 Task: Find connections with filter location Libourne with filter topic #Indiawith filter profile language Spanish with filter current company Jubilant Pharmova Limited with filter school Nizam College, Basheerbagh with filter industry Repair and Maintenance with filter service category Coaching & Mentoring with filter keywords title Operations Professional
Action: Mouse moved to (483, 73)
Screenshot: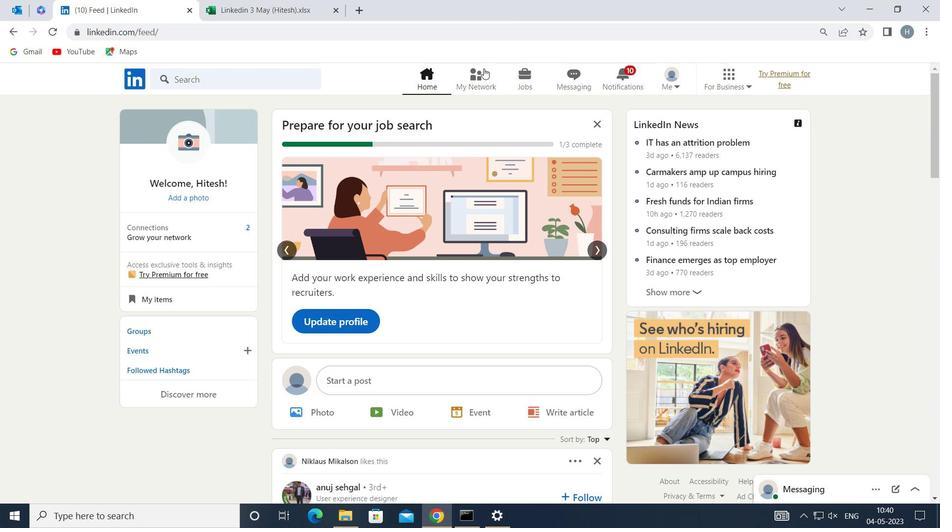 
Action: Mouse pressed left at (483, 73)
Screenshot: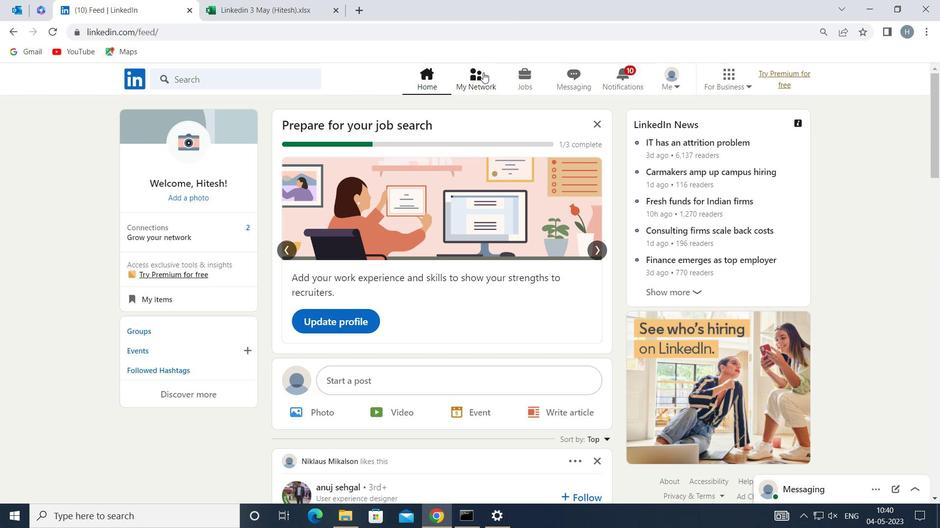 
Action: Mouse moved to (277, 145)
Screenshot: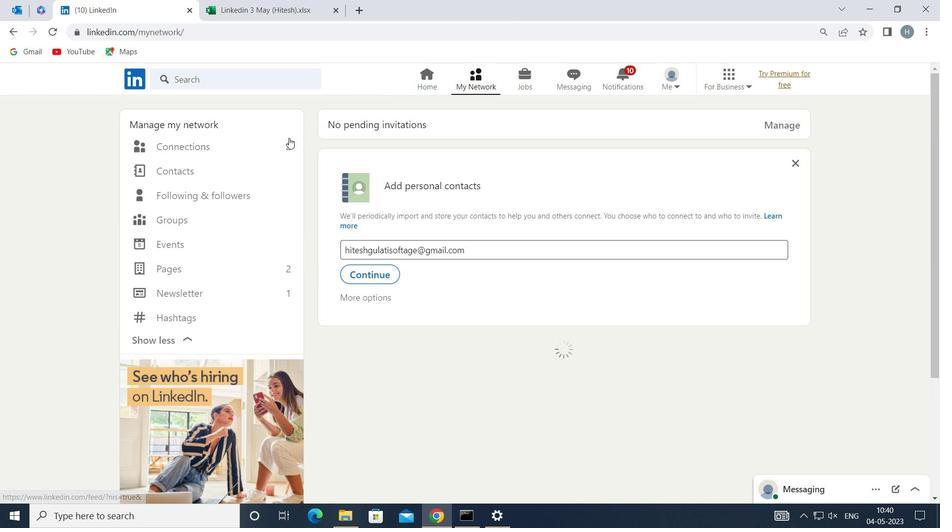 
Action: Mouse pressed left at (277, 145)
Screenshot: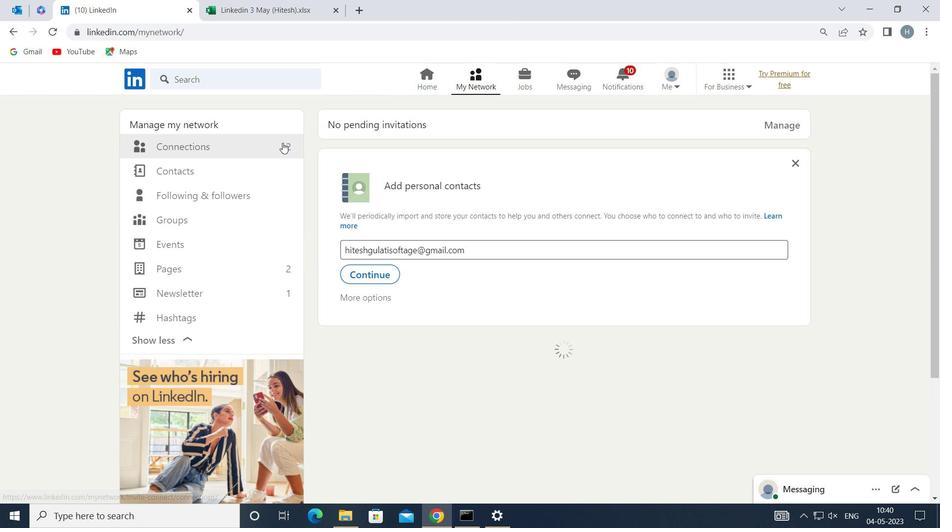 
Action: Mouse moved to (545, 147)
Screenshot: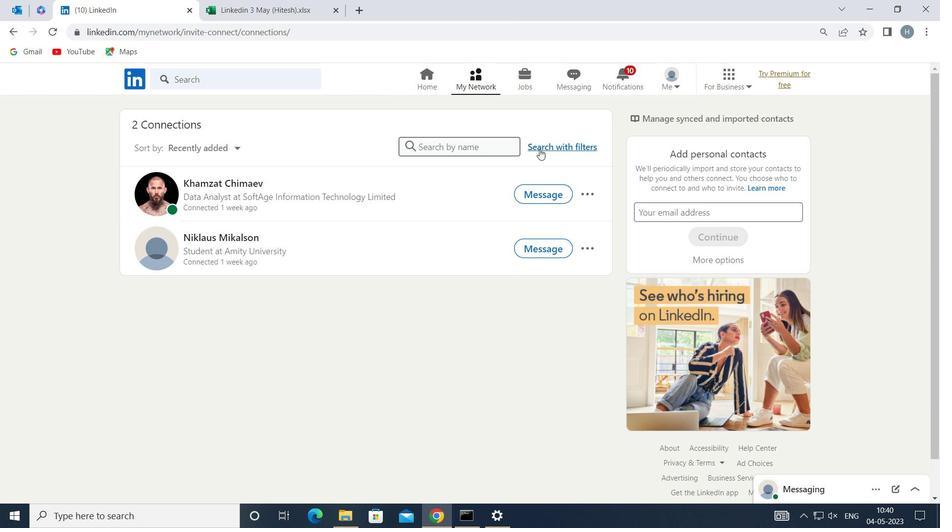 
Action: Mouse pressed left at (545, 147)
Screenshot: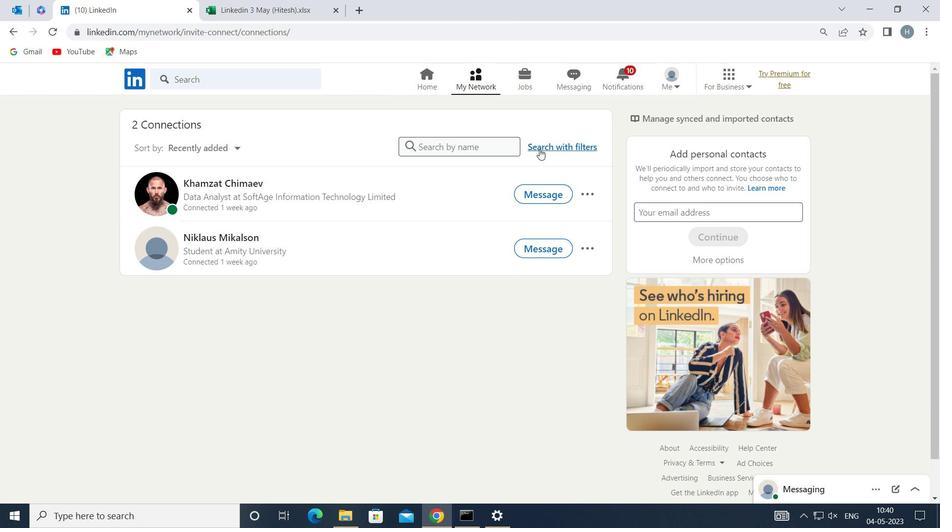 
Action: Mouse moved to (517, 111)
Screenshot: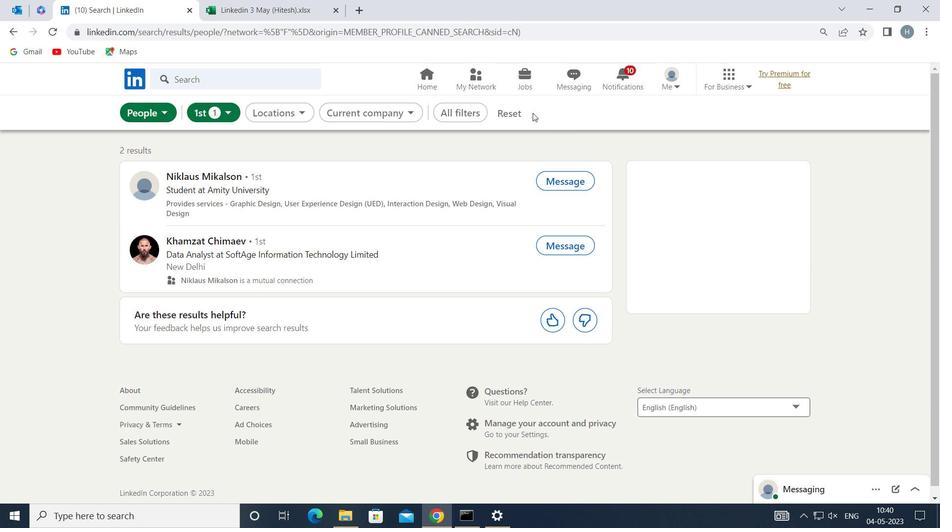 
Action: Mouse pressed left at (517, 111)
Screenshot: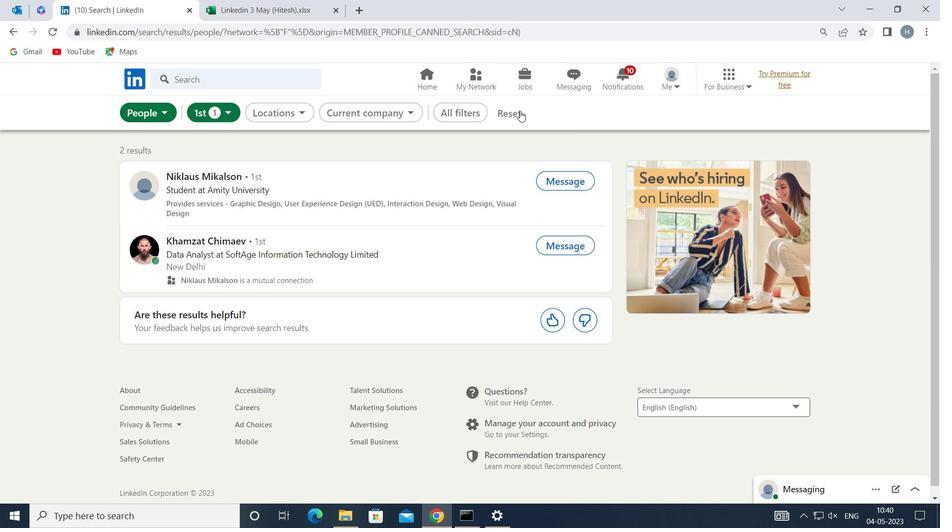 
Action: Mouse moved to (501, 110)
Screenshot: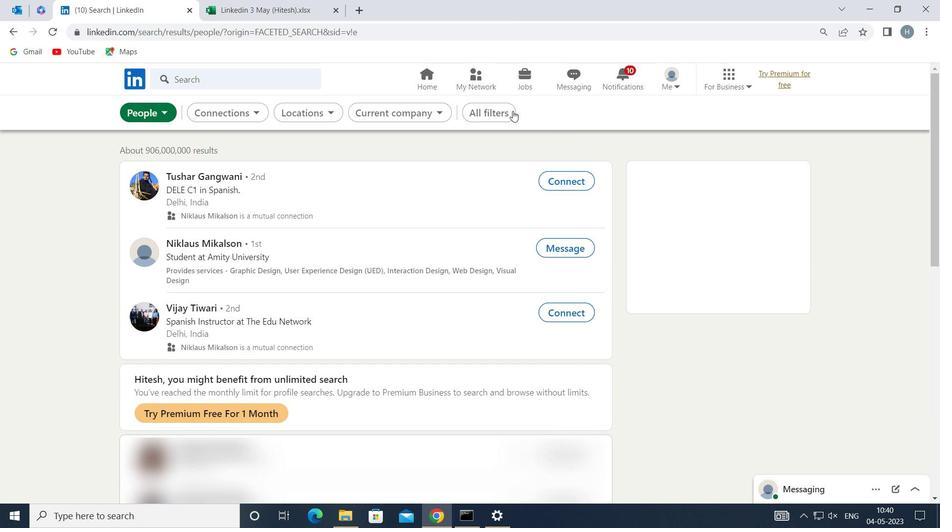 
Action: Mouse pressed left at (501, 110)
Screenshot: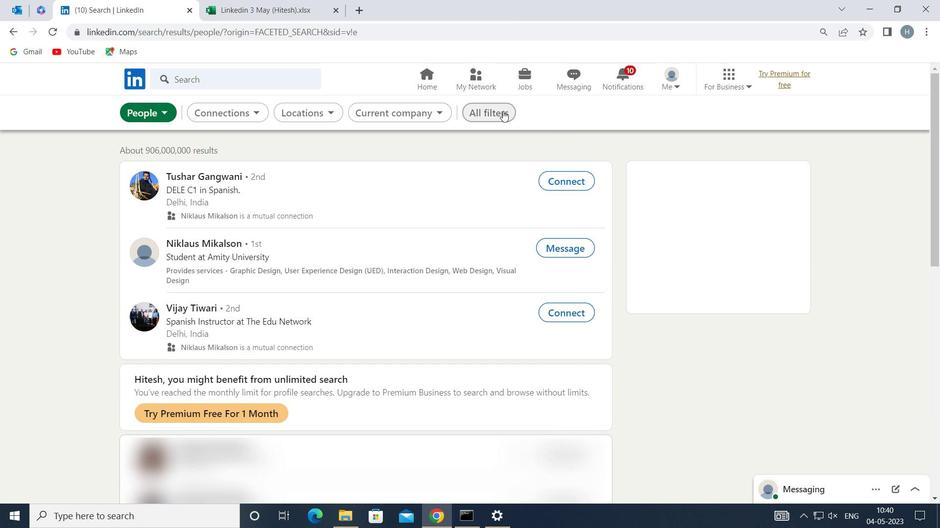 
Action: Mouse moved to (674, 264)
Screenshot: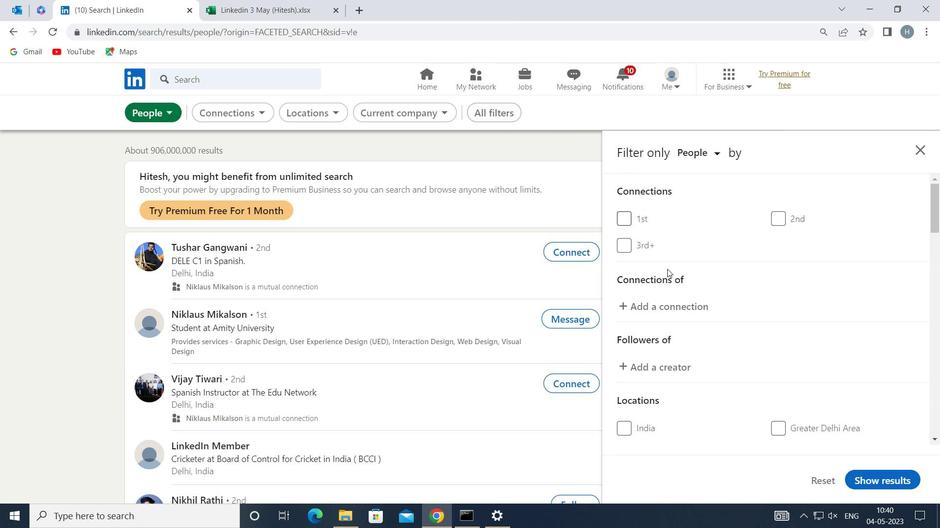 
Action: Mouse scrolled (674, 264) with delta (0, 0)
Screenshot: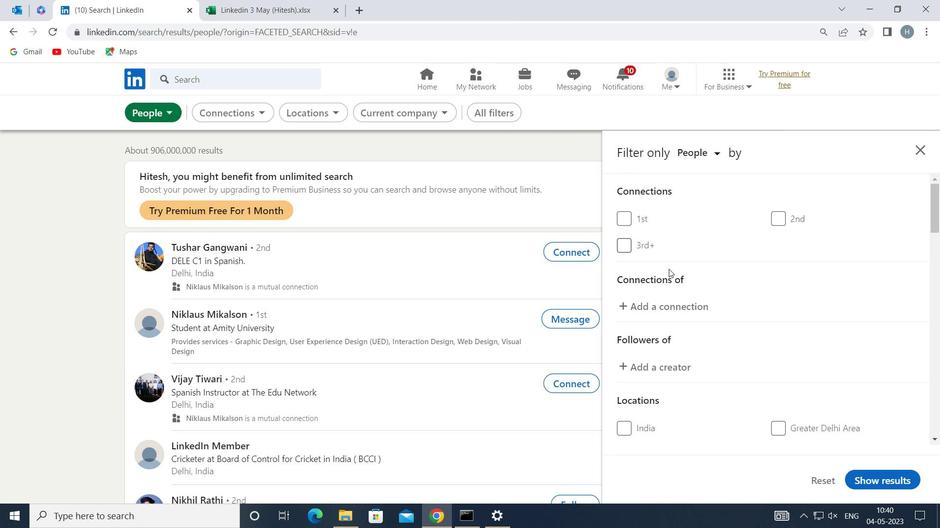 
Action: Mouse scrolled (674, 264) with delta (0, 0)
Screenshot: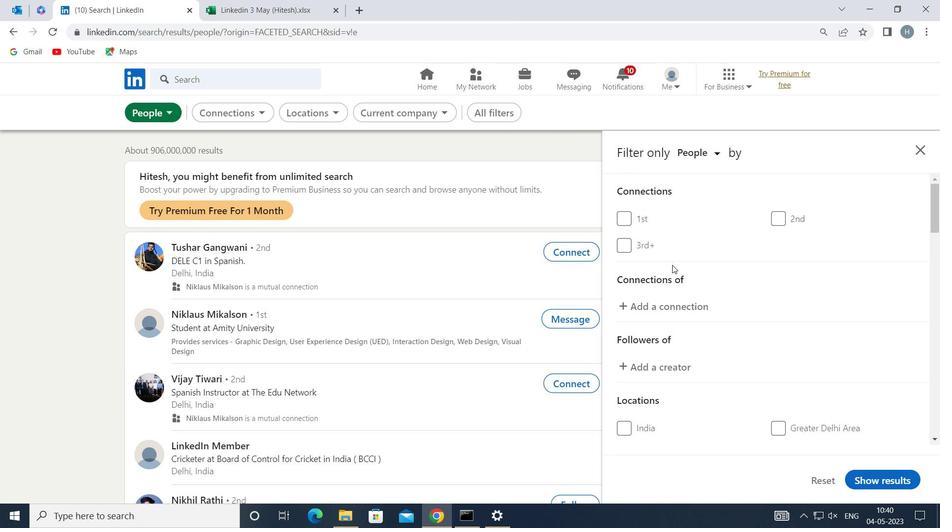 
Action: Mouse moved to (810, 350)
Screenshot: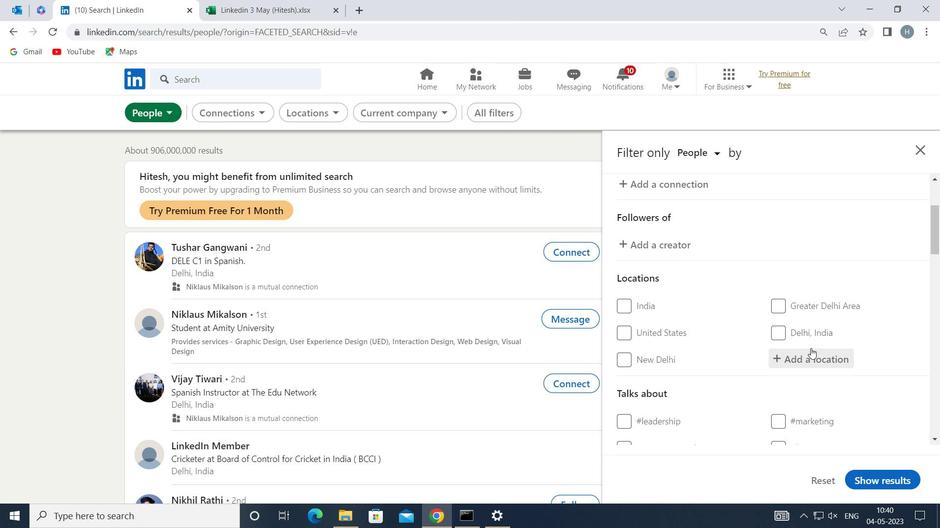 
Action: Mouse pressed left at (810, 350)
Screenshot: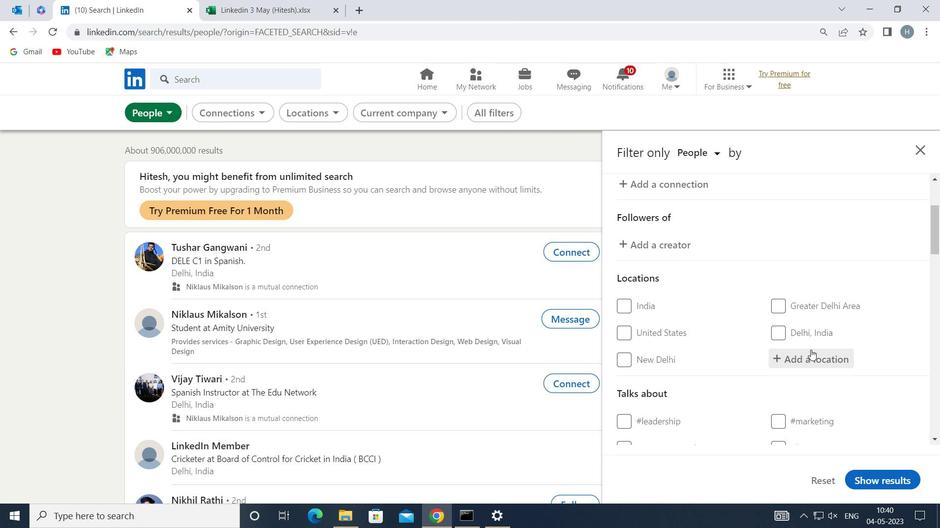
Action: Mouse moved to (809, 350)
Screenshot: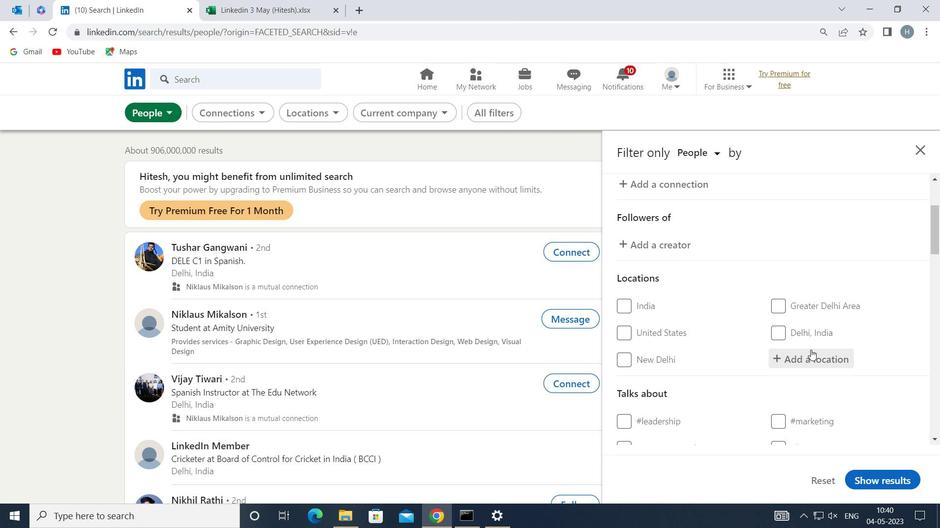 
Action: Key pressed <Key.shift>LIBOURNE
Screenshot: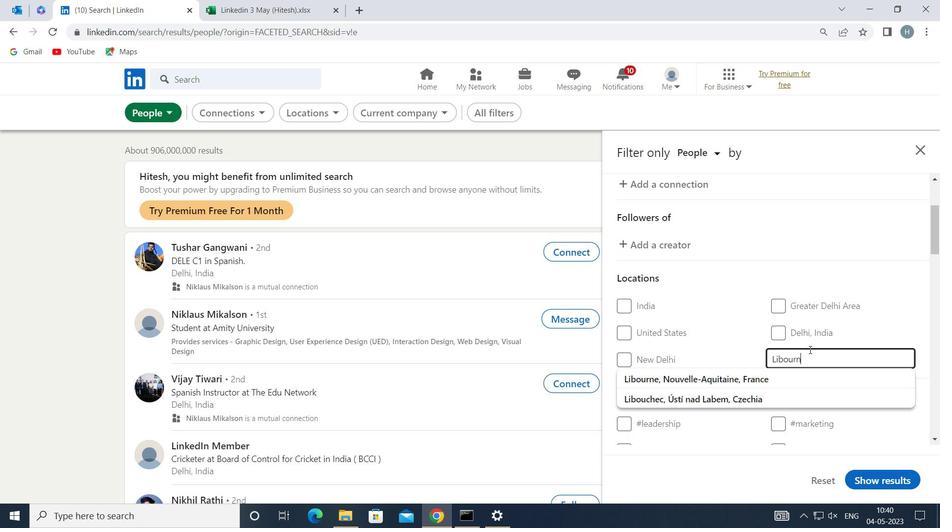 
Action: Mouse moved to (726, 381)
Screenshot: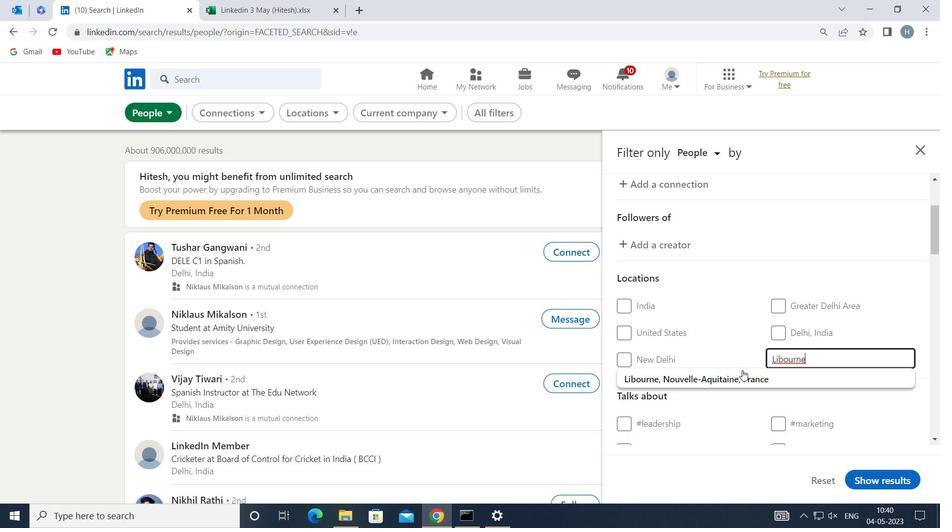 
Action: Mouse pressed left at (726, 381)
Screenshot: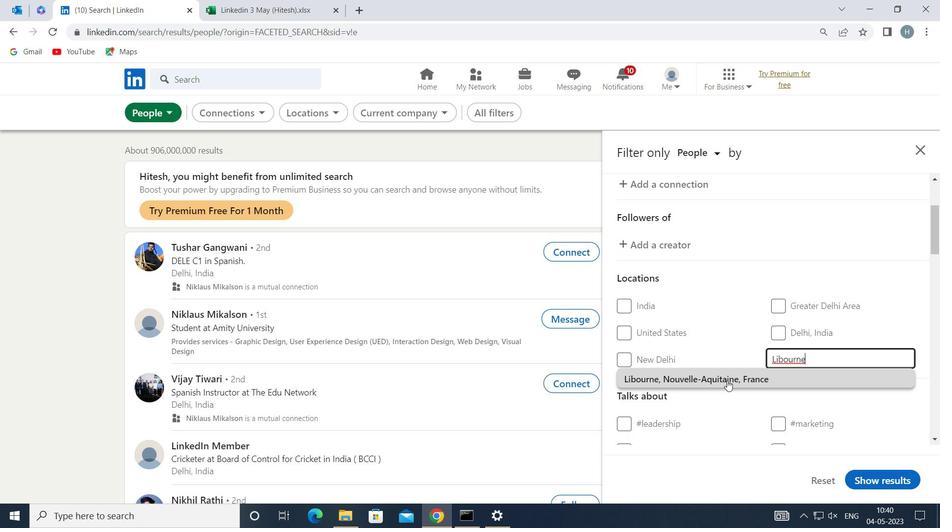 
Action: Mouse moved to (750, 349)
Screenshot: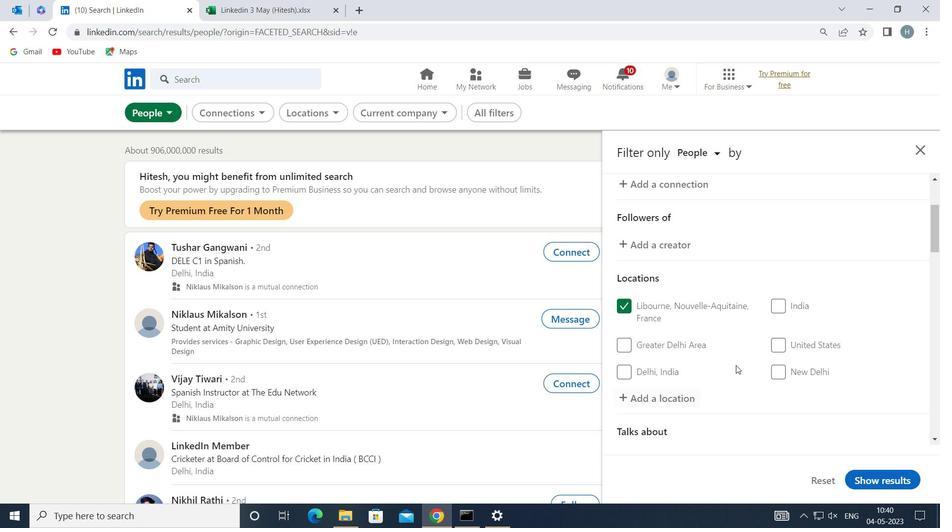 
Action: Mouse scrolled (750, 349) with delta (0, 0)
Screenshot: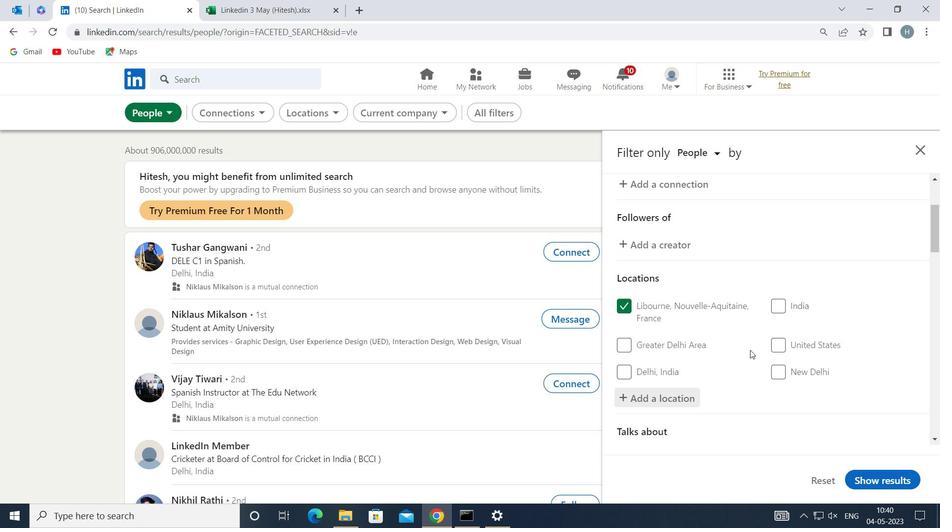 
Action: Mouse moved to (751, 346)
Screenshot: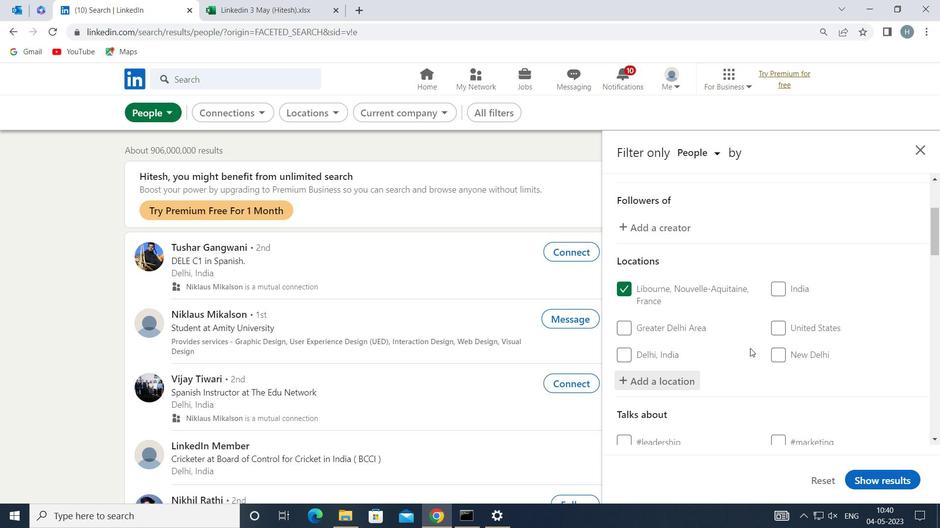 
Action: Mouse scrolled (751, 345) with delta (0, 0)
Screenshot: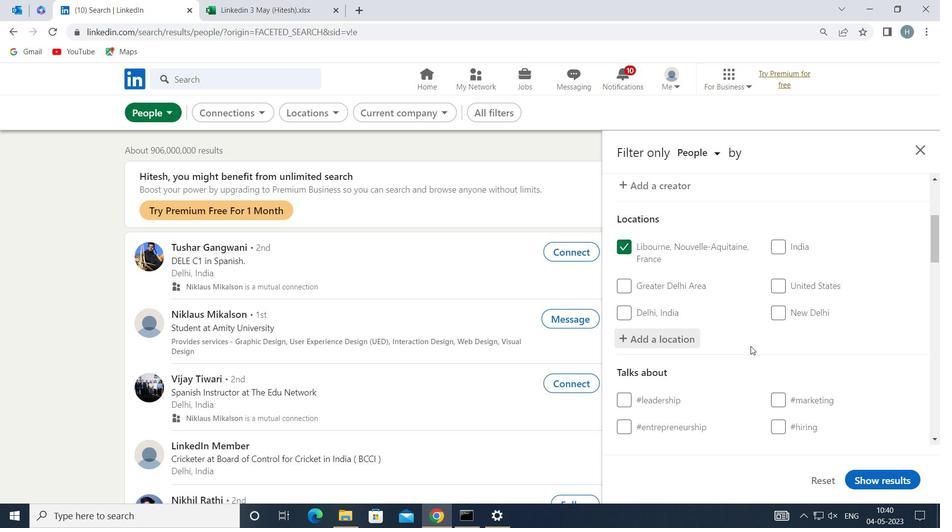 
Action: Mouse scrolled (751, 345) with delta (0, 0)
Screenshot: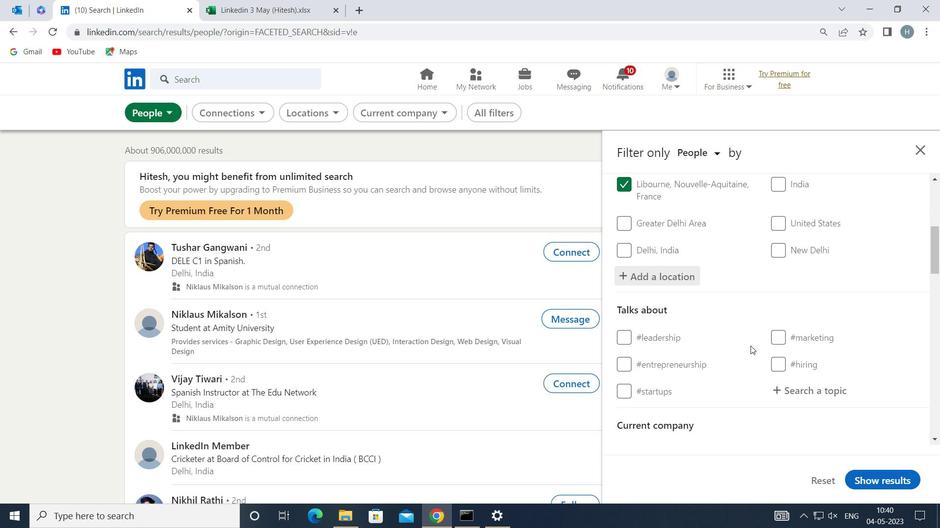 
Action: Mouse moved to (820, 331)
Screenshot: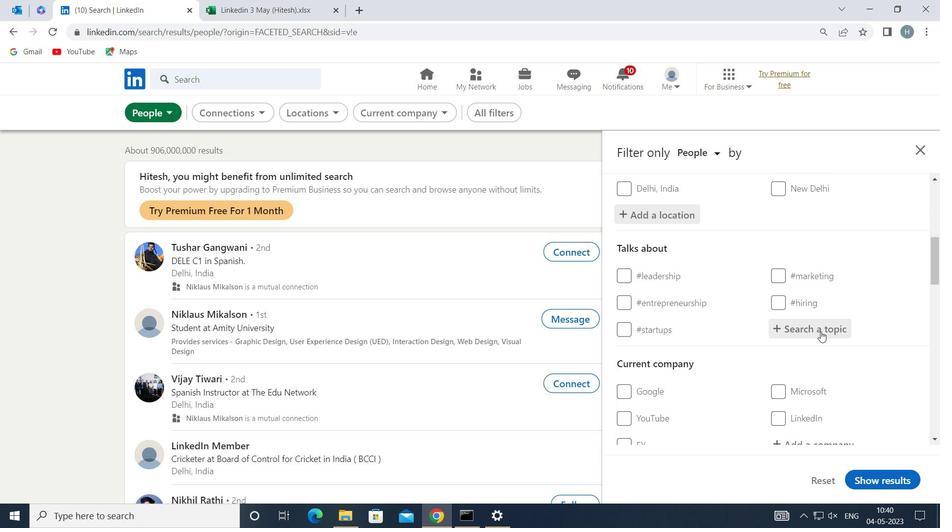 
Action: Mouse pressed left at (820, 331)
Screenshot: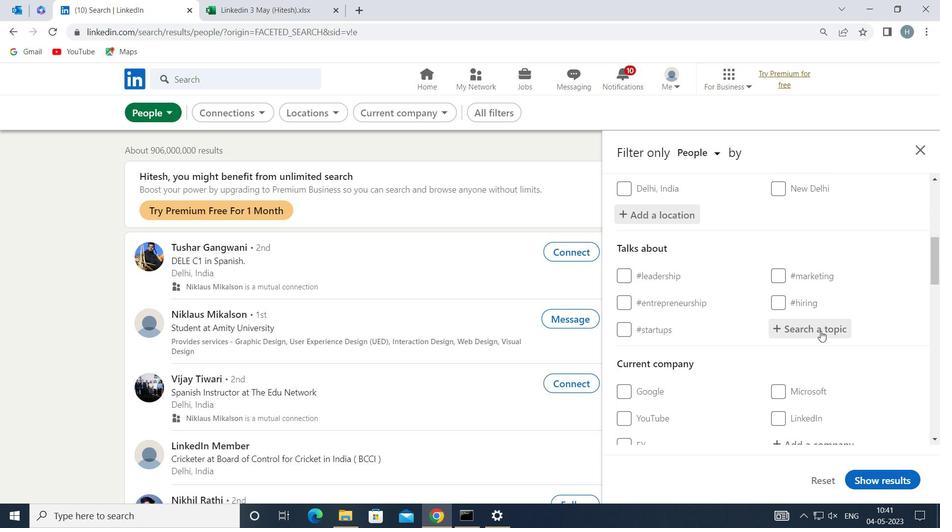 
Action: Key pressed INDIA
Screenshot: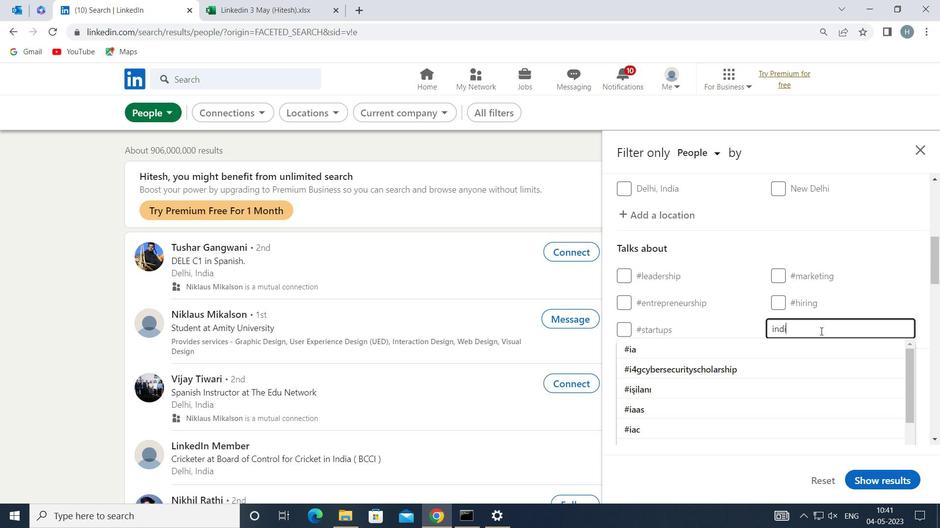 
Action: Mouse moved to (761, 344)
Screenshot: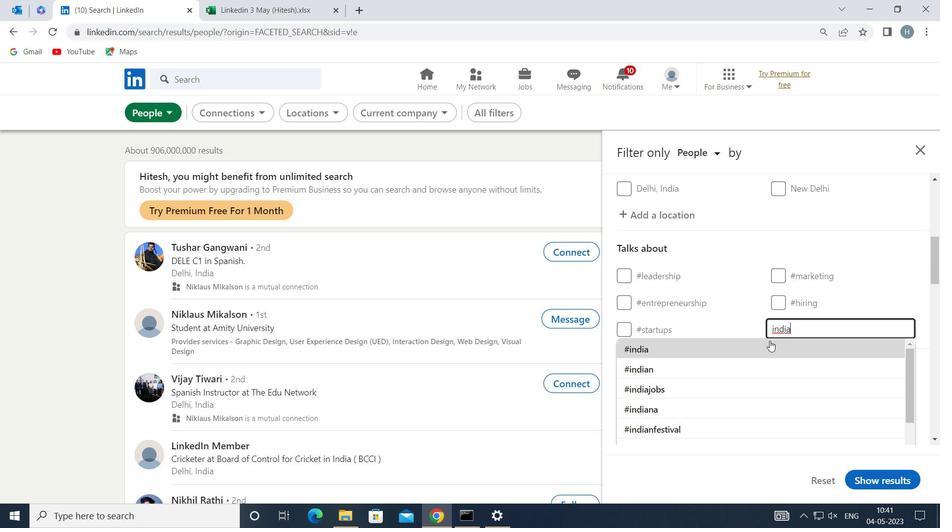 
Action: Mouse pressed left at (761, 344)
Screenshot: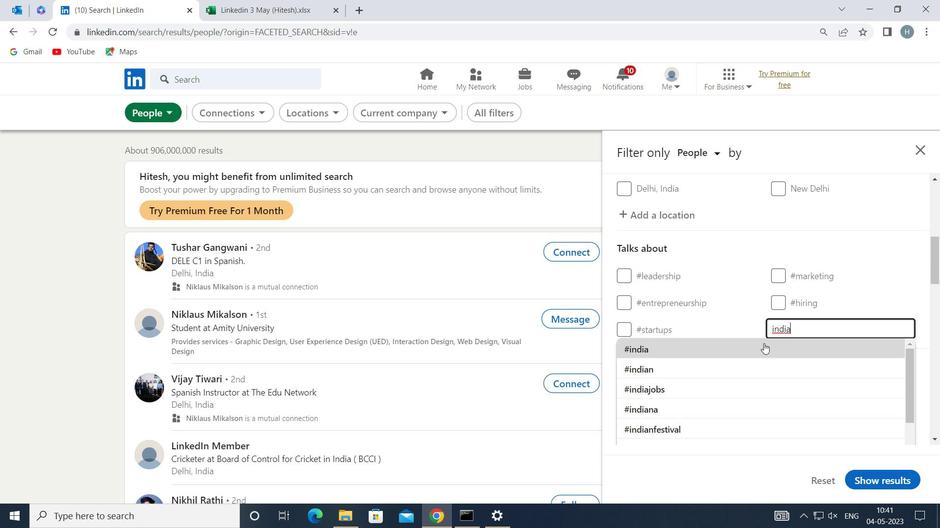 
Action: Mouse moved to (731, 337)
Screenshot: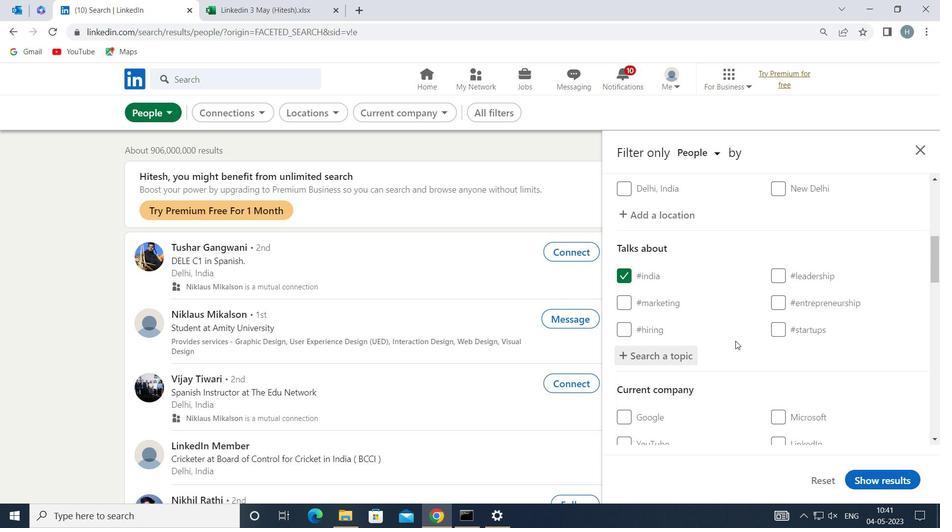 
Action: Mouse scrolled (731, 336) with delta (0, 0)
Screenshot: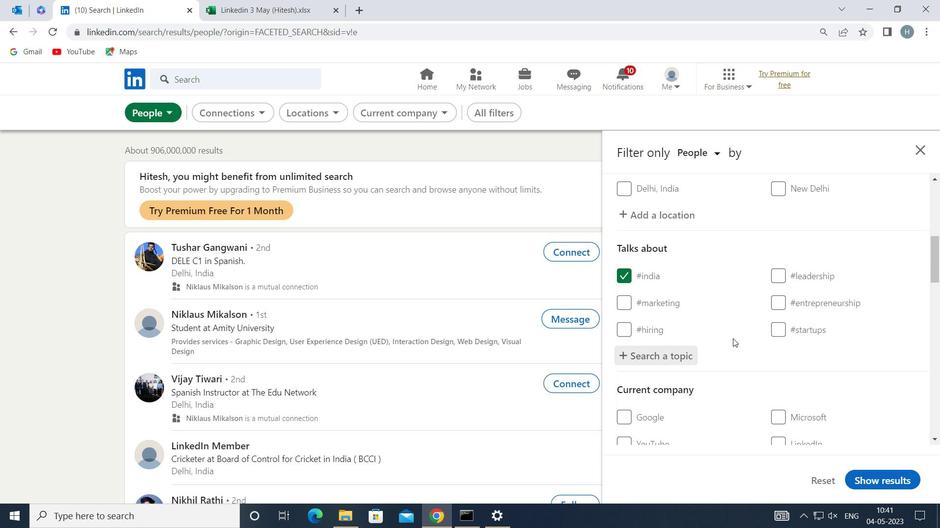 
Action: Mouse moved to (733, 331)
Screenshot: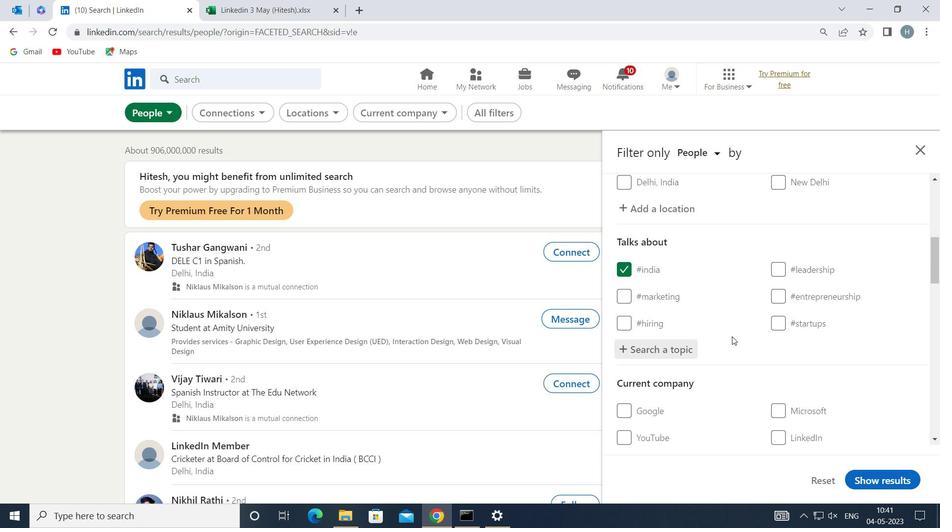 
Action: Mouse scrolled (733, 331) with delta (0, 0)
Screenshot: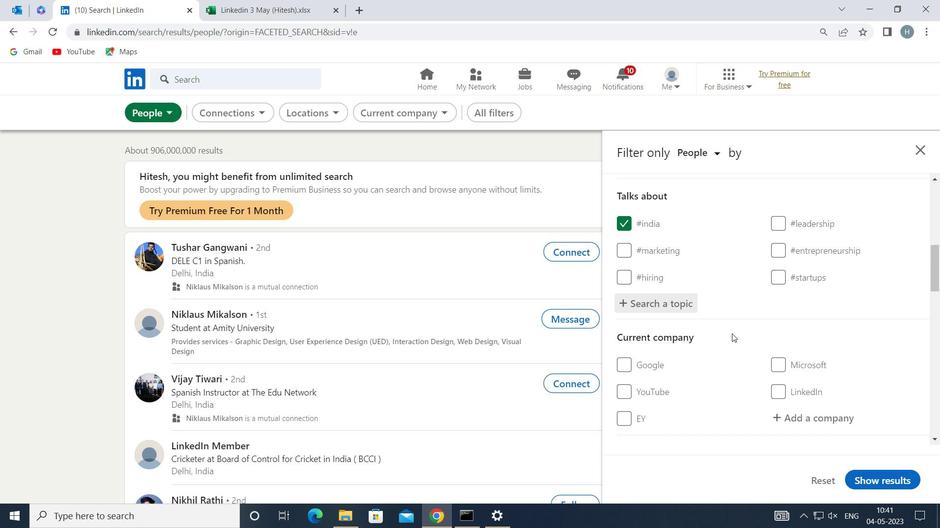 
Action: Mouse moved to (734, 330)
Screenshot: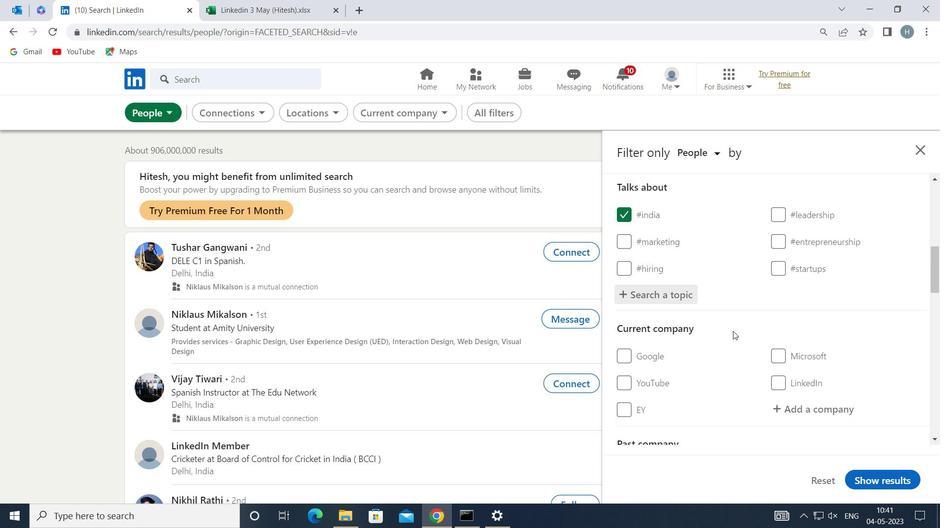 
Action: Mouse scrolled (734, 329) with delta (0, 0)
Screenshot: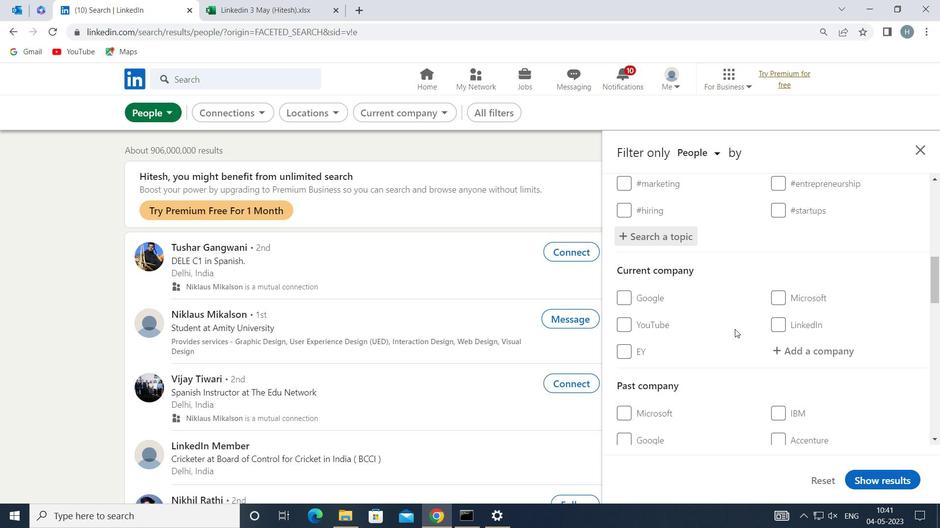 
Action: Mouse scrolled (734, 329) with delta (0, 0)
Screenshot: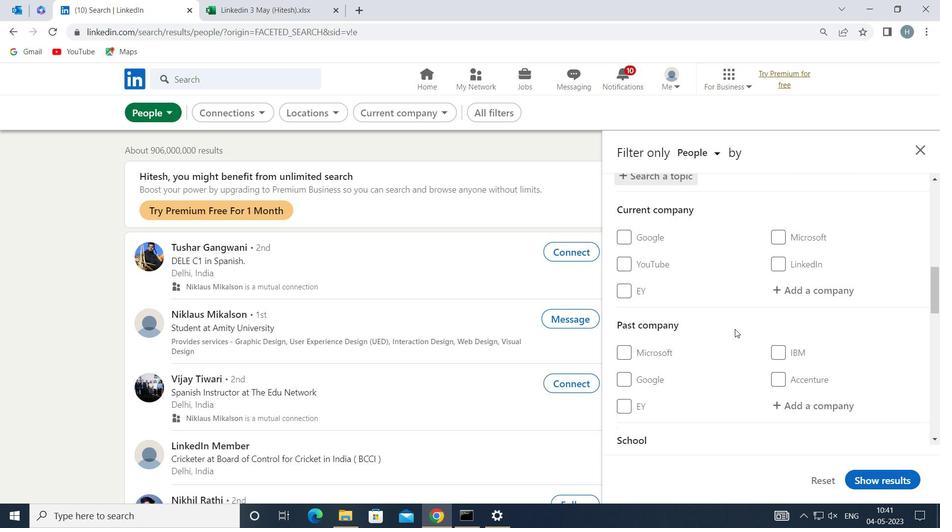 
Action: Mouse scrolled (734, 329) with delta (0, 0)
Screenshot: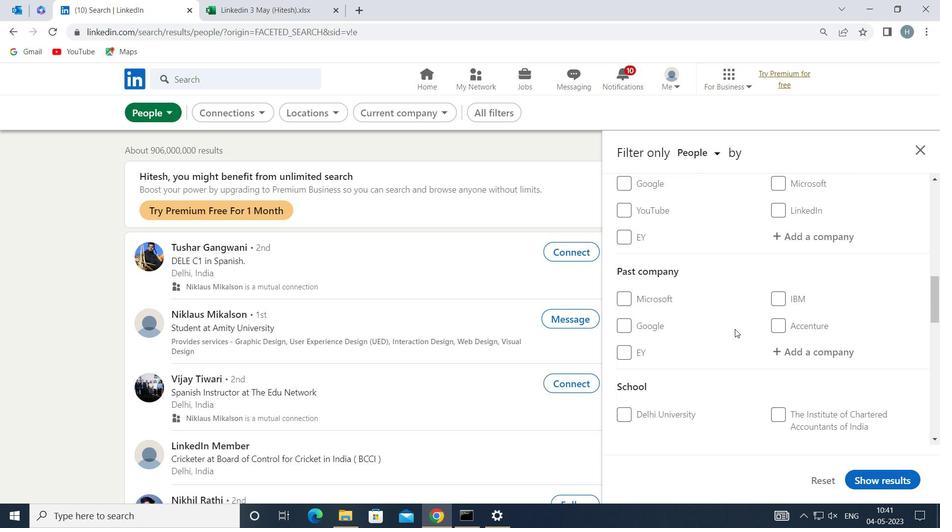 
Action: Mouse scrolled (734, 329) with delta (0, 0)
Screenshot: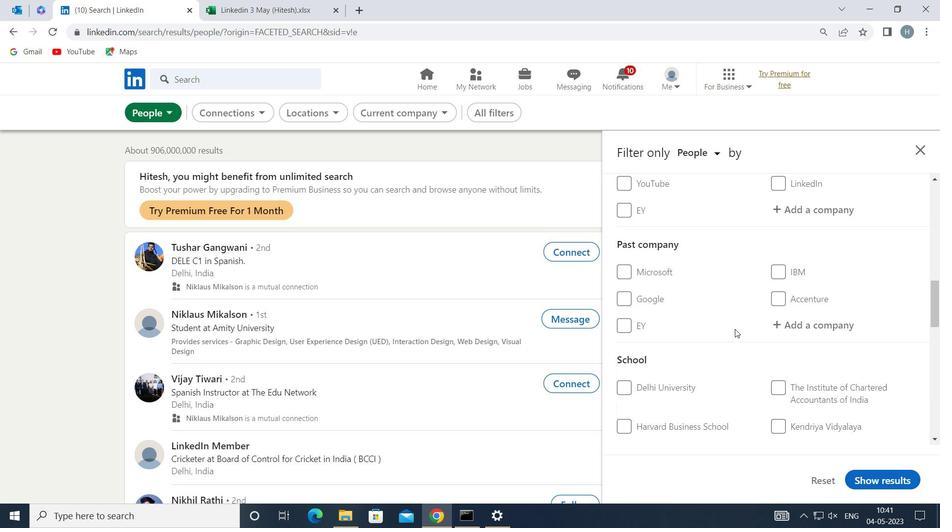 
Action: Mouse moved to (738, 326)
Screenshot: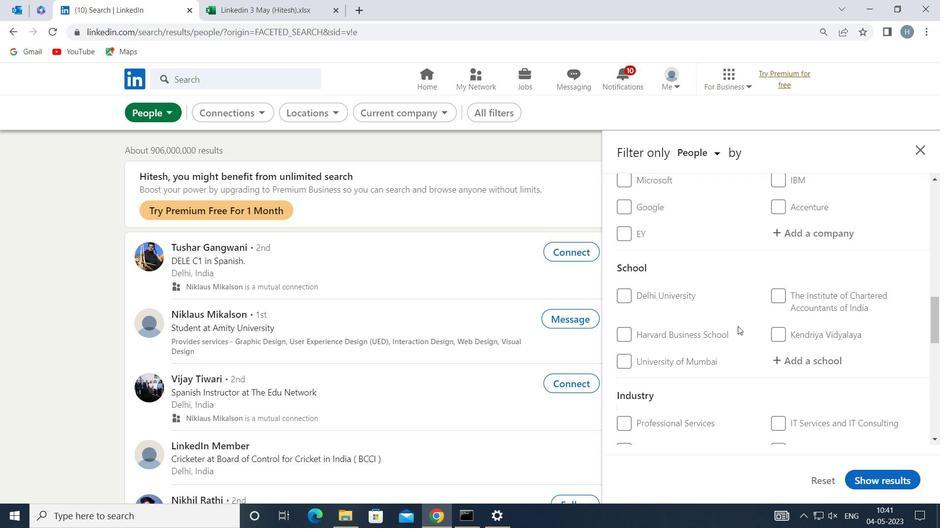 
Action: Mouse scrolled (738, 325) with delta (0, 0)
Screenshot: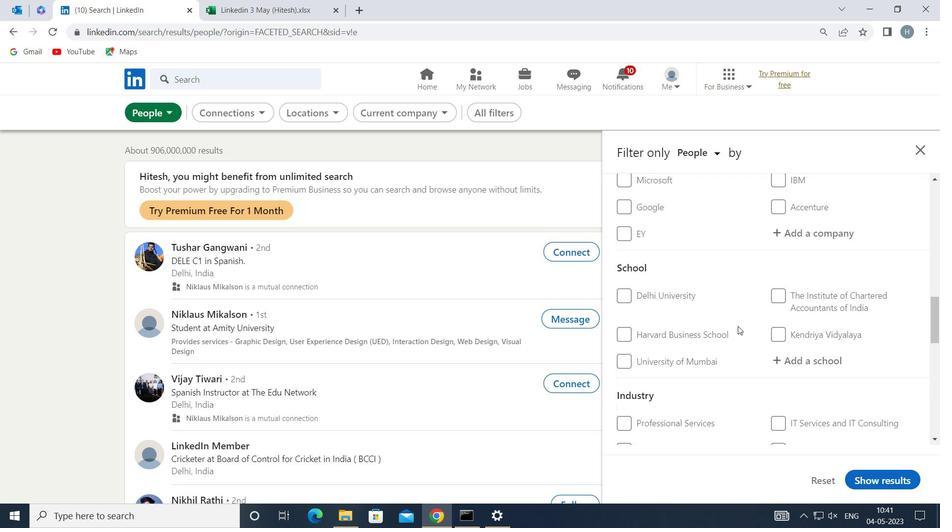 
Action: Mouse scrolled (738, 325) with delta (0, 0)
Screenshot: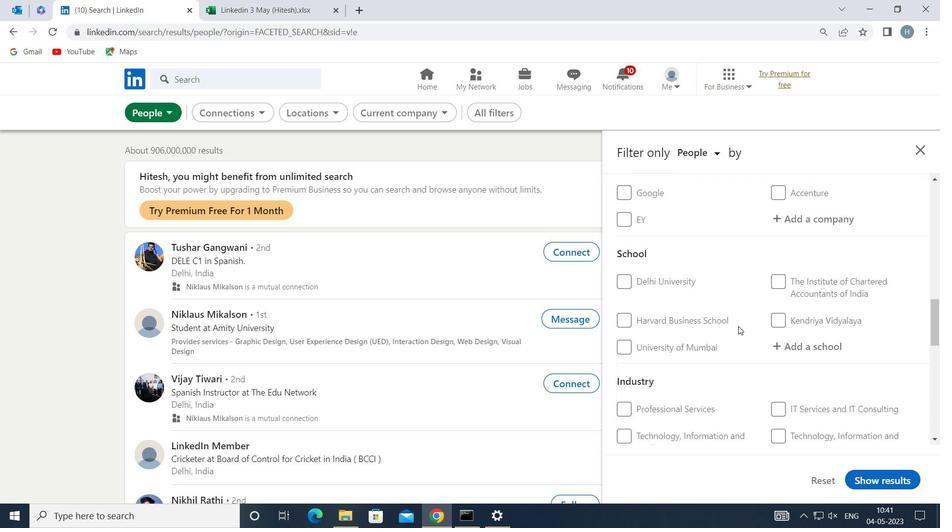 
Action: Mouse moved to (741, 324)
Screenshot: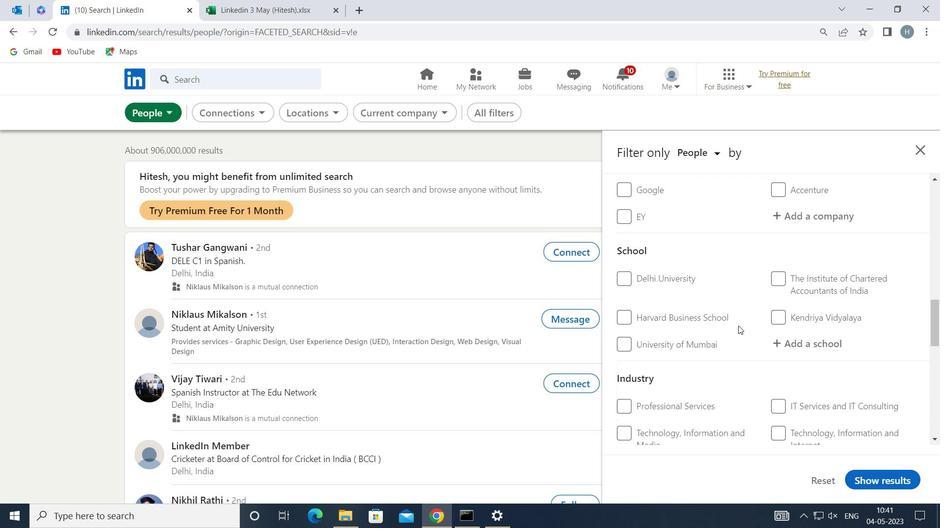 
Action: Mouse scrolled (741, 324) with delta (0, 0)
Screenshot: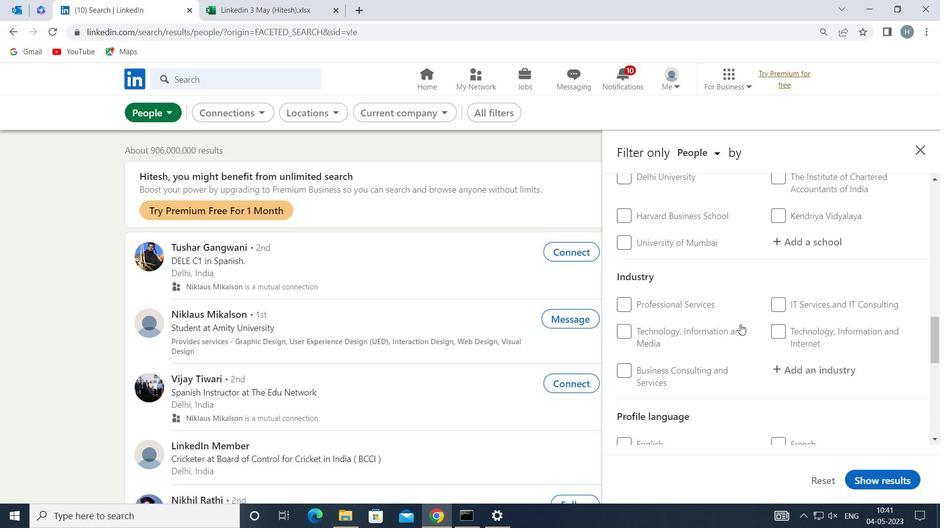 
Action: Mouse scrolled (741, 324) with delta (0, 0)
Screenshot: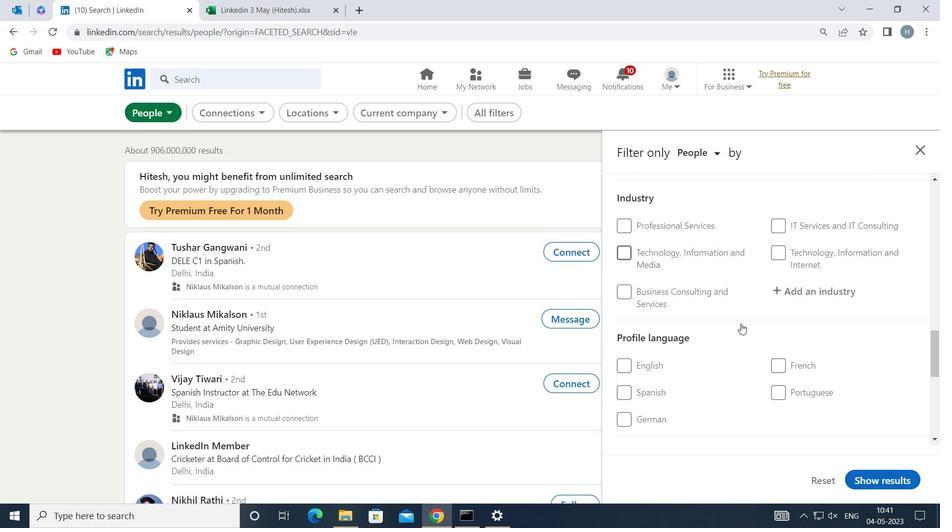 
Action: Mouse moved to (642, 331)
Screenshot: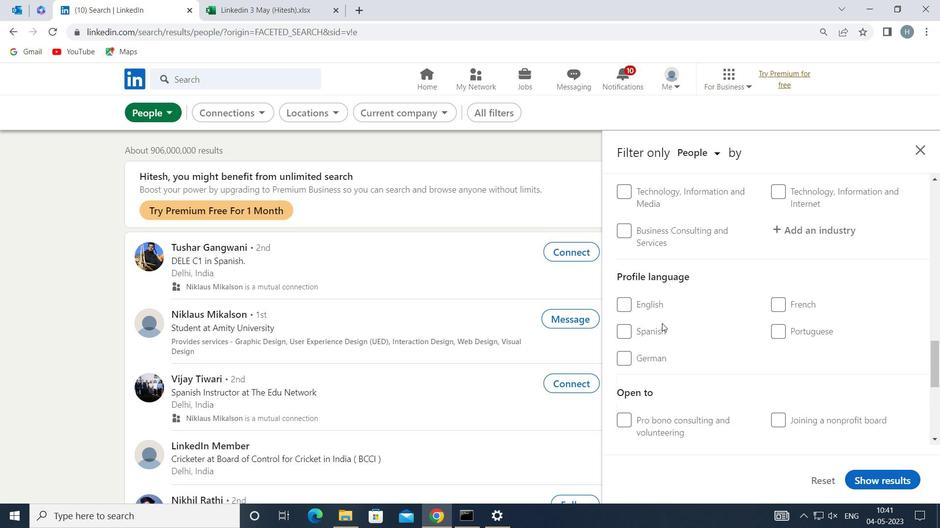
Action: Mouse pressed left at (642, 331)
Screenshot: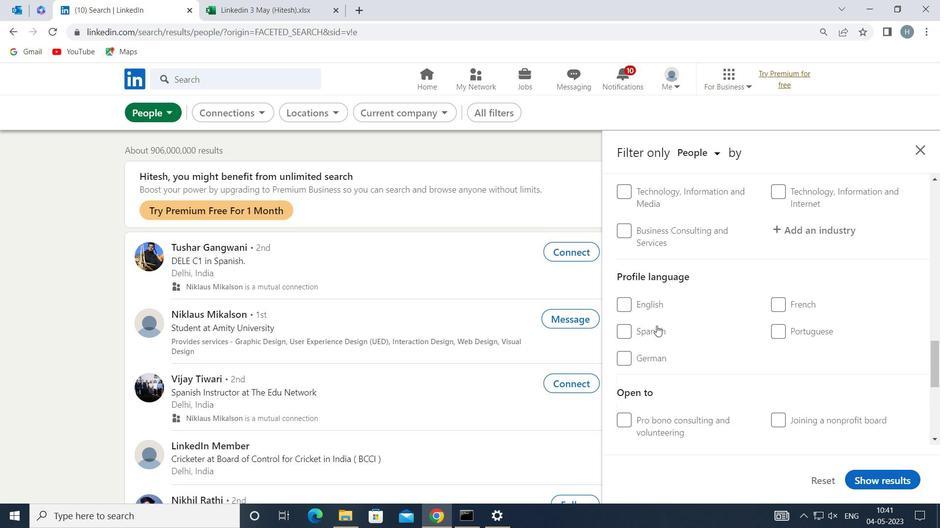 
Action: Mouse moved to (720, 322)
Screenshot: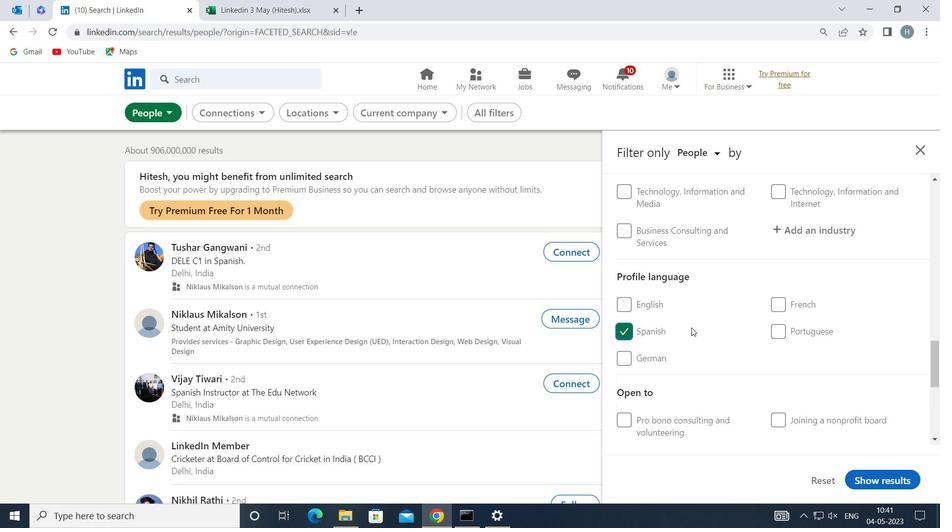 
Action: Mouse scrolled (720, 322) with delta (0, 0)
Screenshot: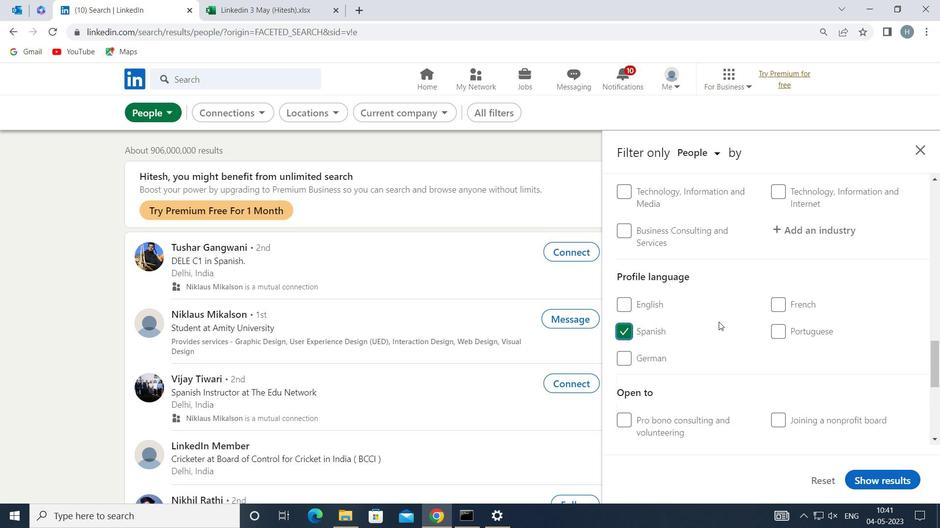 
Action: Mouse moved to (720, 321)
Screenshot: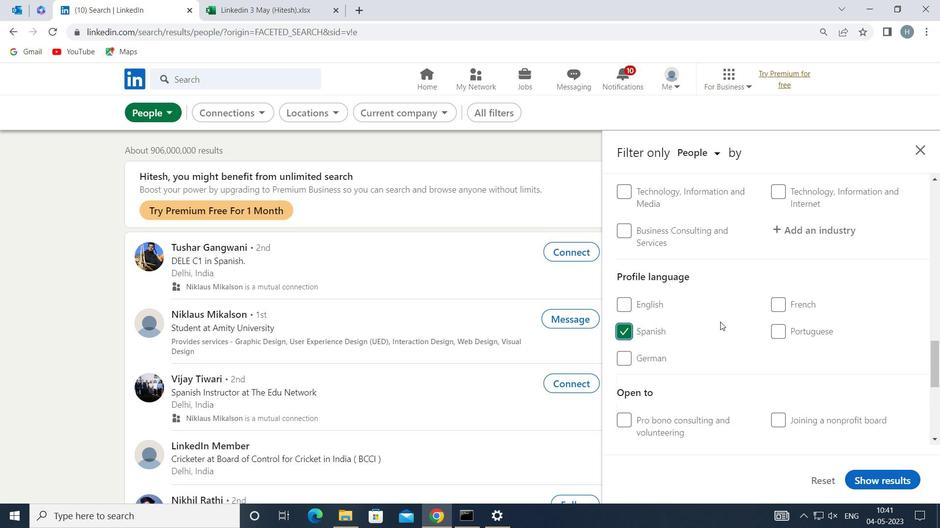
Action: Mouse scrolled (720, 322) with delta (0, 0)
Screenshot: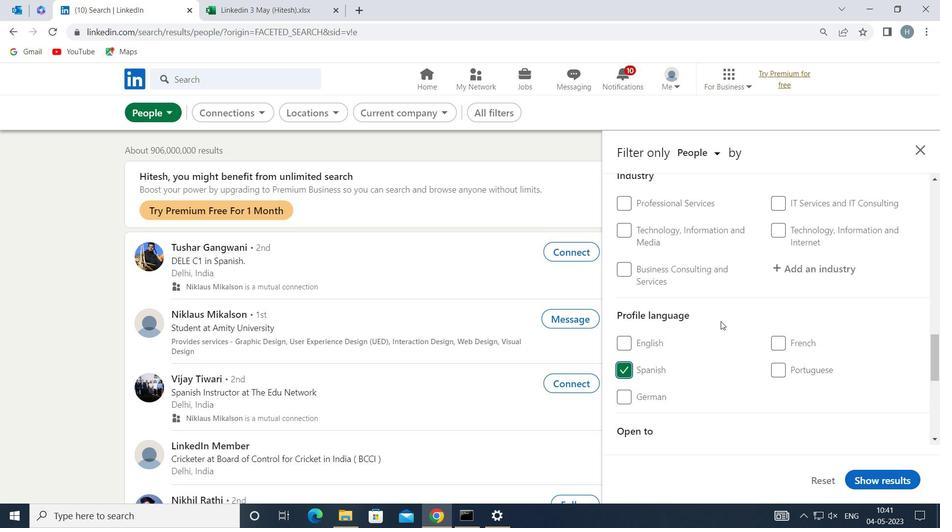 
Action: Mouse scrolled (720, 322) with delta (0, 0)
Screenshot: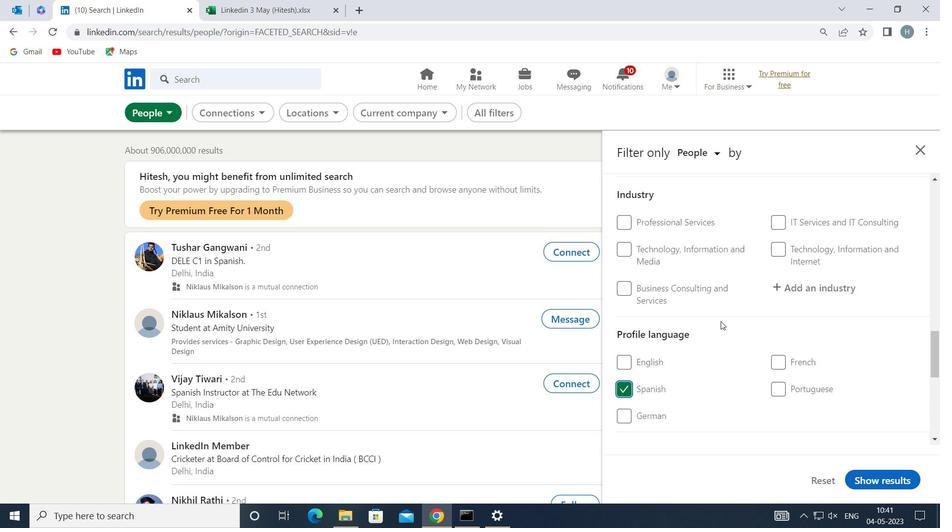 
Action: Mouse scrolled (720, 322) with delta (0, 0)
Screenshot: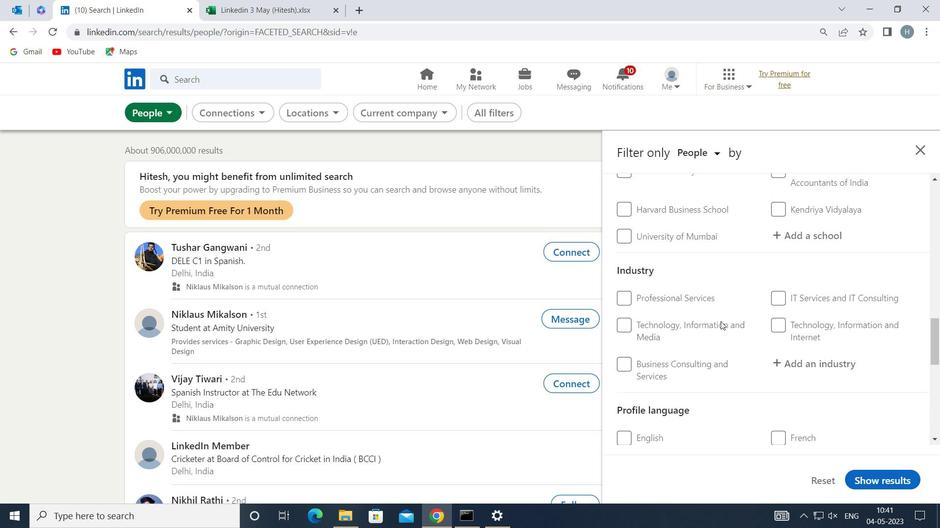 
Action: Mouse scrolled (720, 322) with delta (0, 0)
Screenshot: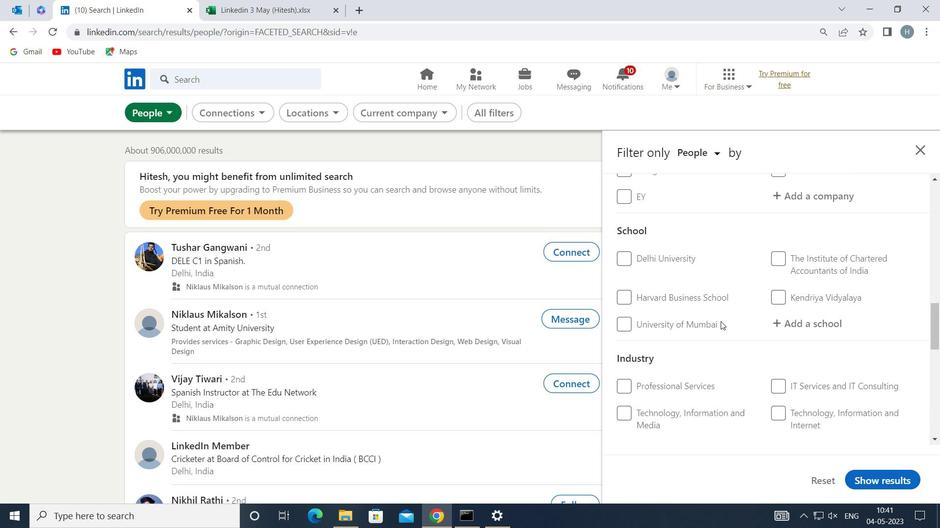 
Action: Mouse scrolled (720, 322) with delta (0, 0)
Screenshot: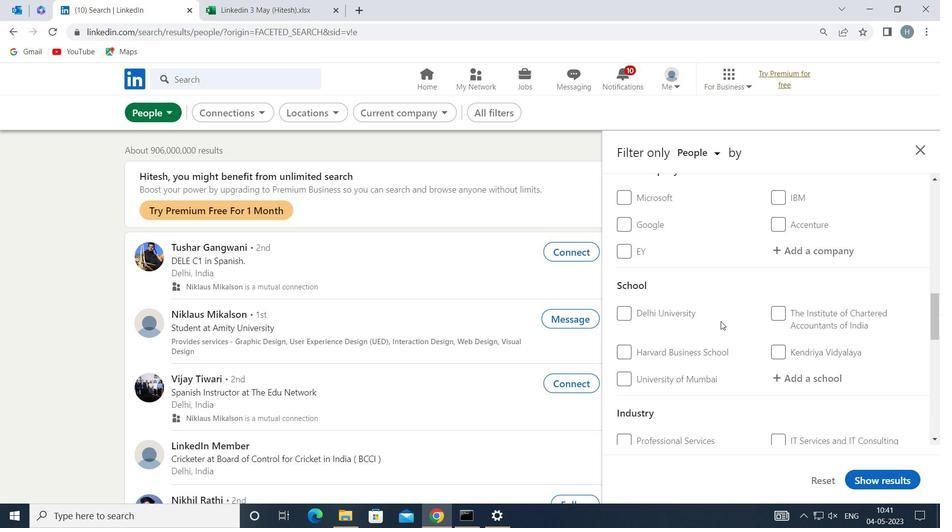 
Action: Mouse scrolled (720, 322) with delta (0, 0)
Screenshot: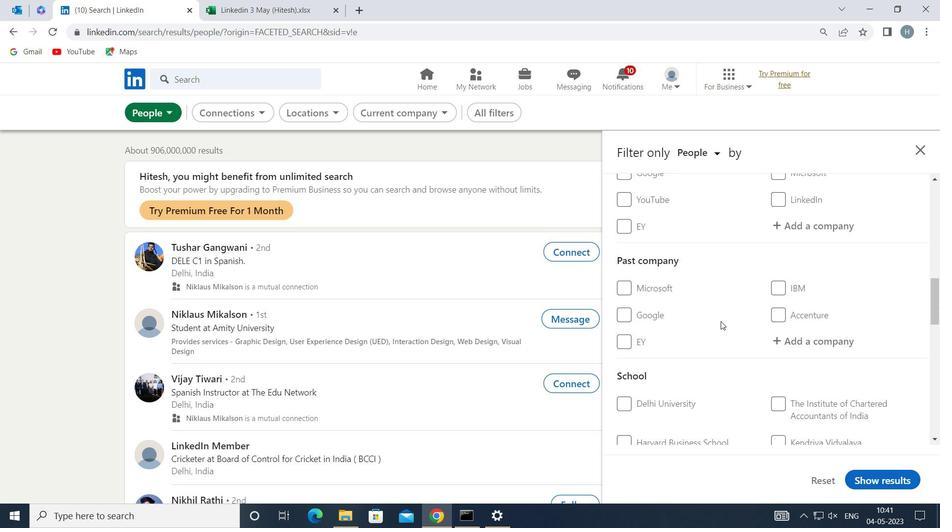 
Action: Mouse moved to (816, 283)
Screenshot: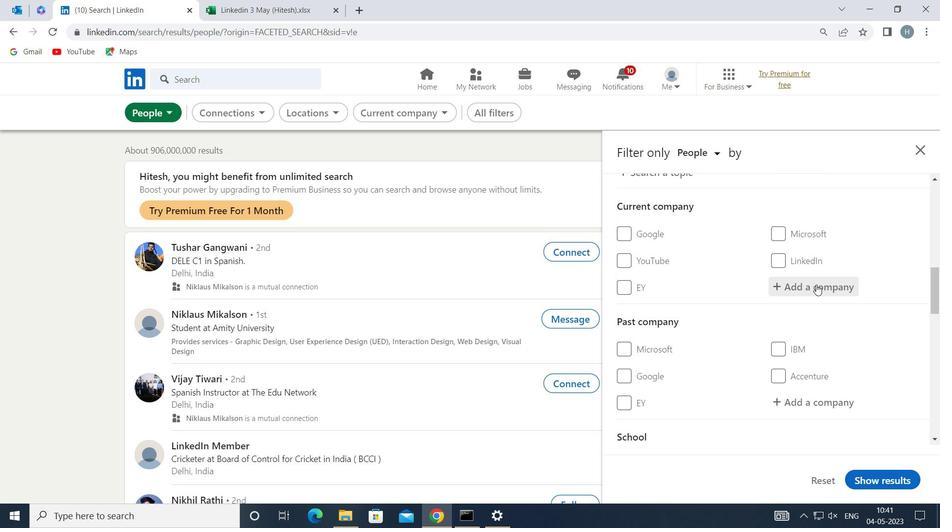 
Action: Mouse pressed left at (816, 283)
Screenshot: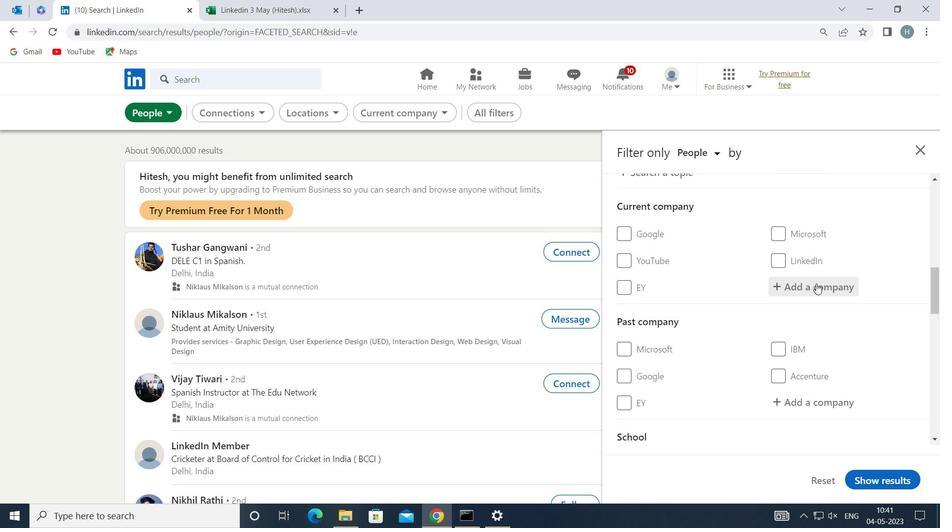 
Action: Key pressed <Key.shift>JUBILANT
Screenshot: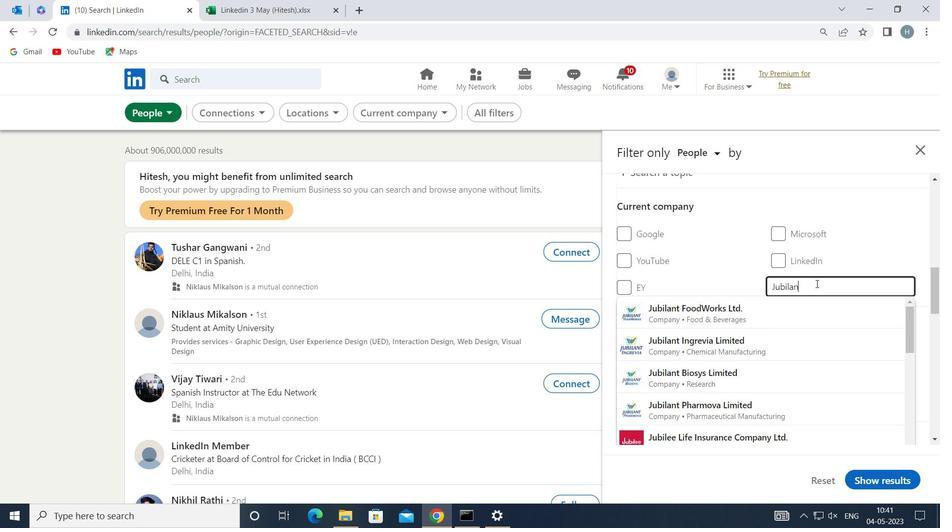 
Action: Mouse moved to (801, 293)
Screenshot: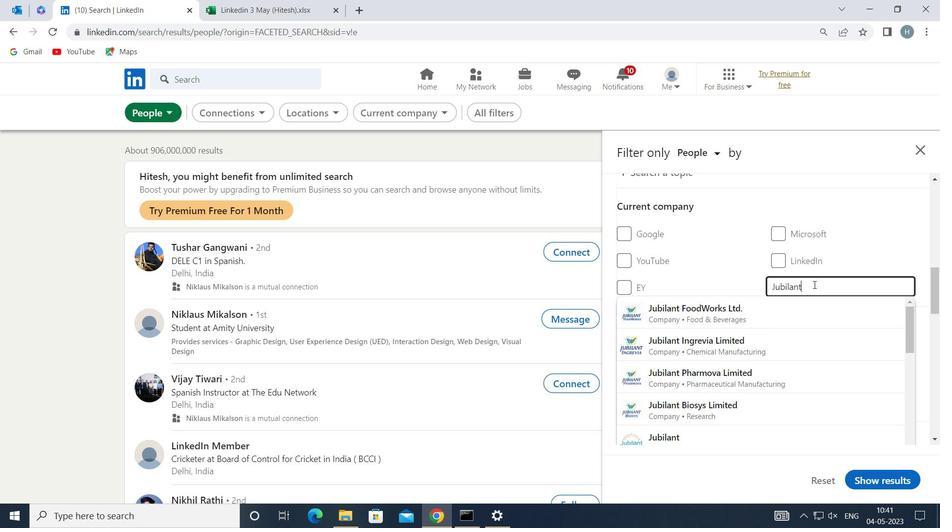 
Action: Key pressed <Key.space>PHARMOV
Screenshot: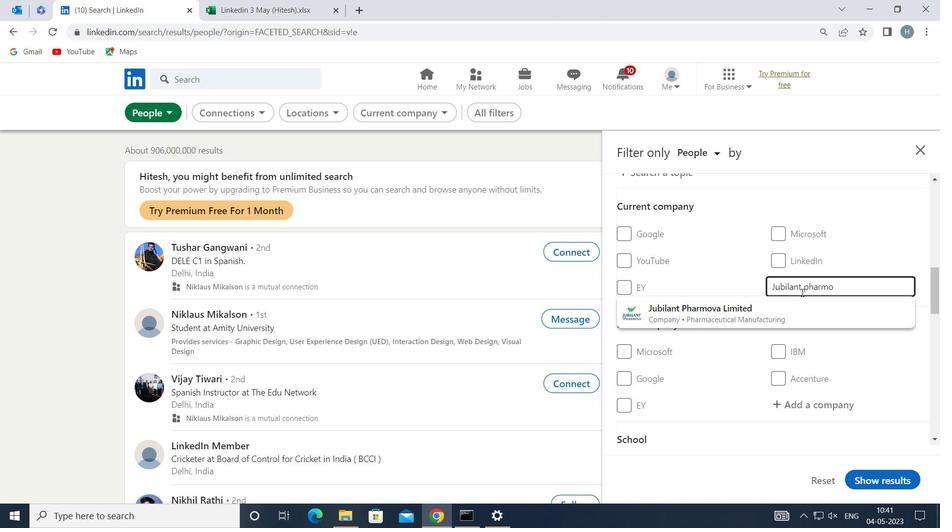 
Action: Mouse moved to (726, 312)
Screenshot: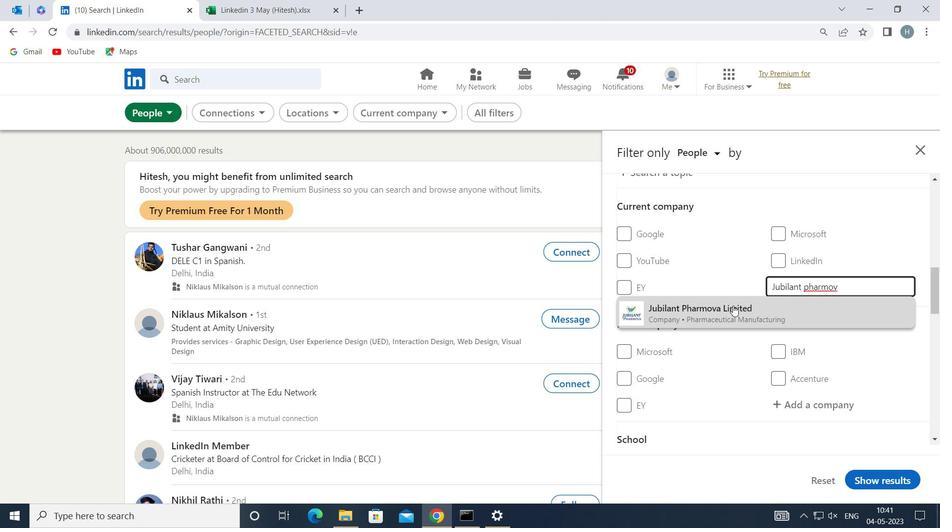 
Action: Mouse pressed left at (726, 312)
Screenshot: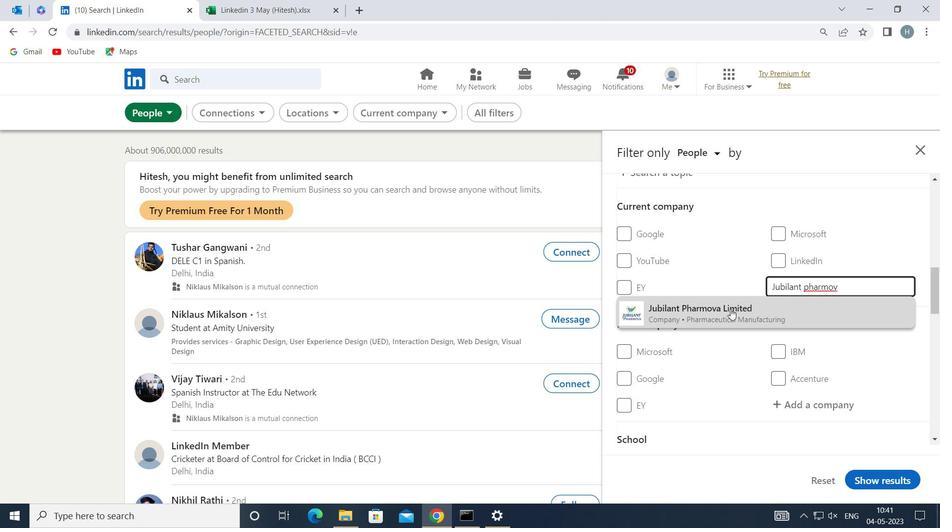 
Action: Mouse moved to (727, 306)
Screenshot: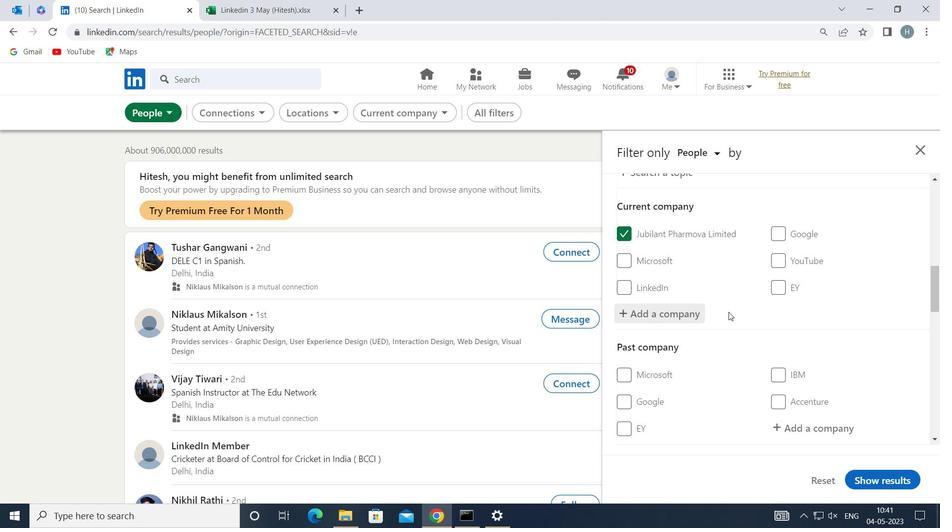 
Action: Mouse scrolled (727, 306) with delta (0, 0)
Screenshot: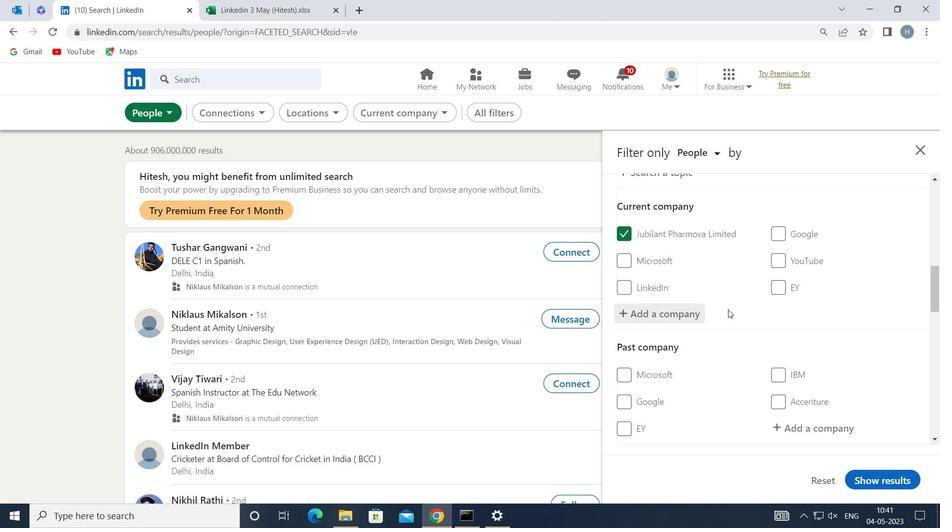 
Action: Mouse scrolled (727, 306) with delta (0, 0)
Screenshot: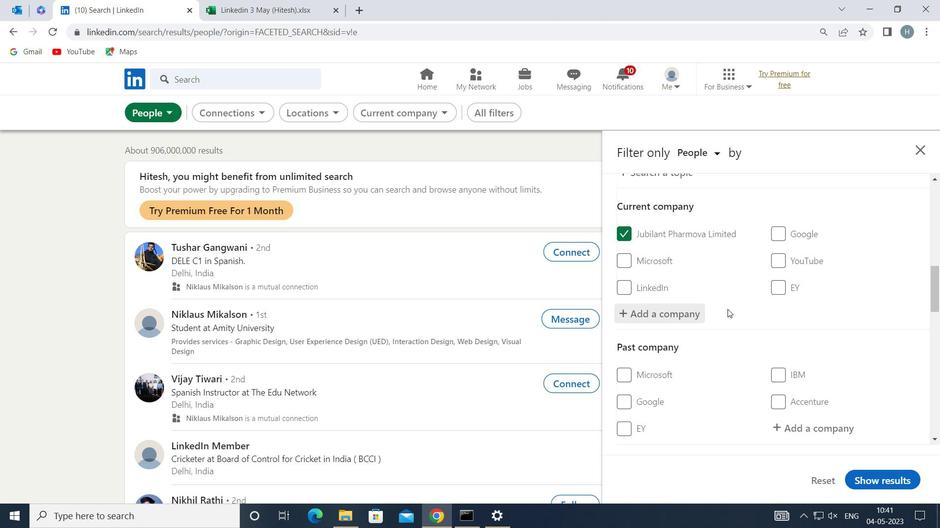 
Action: Mouse moved to (728, 304)
Screenshot: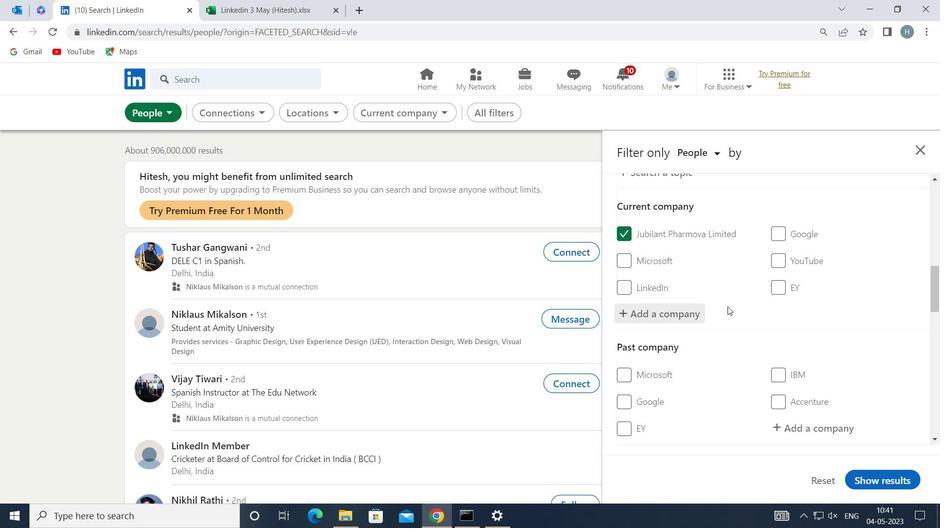 
Action: Mouse scrolled (728, 304) with delta (0, 0)
Screenshot: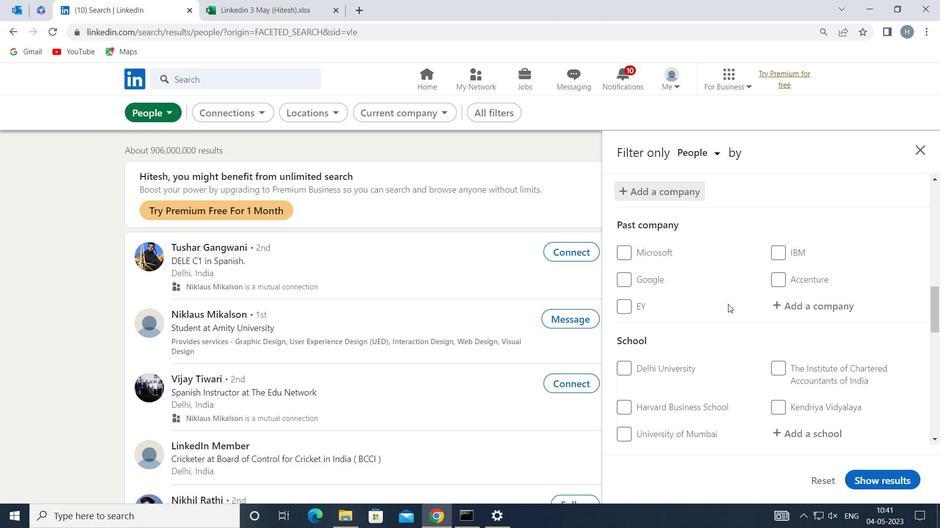 
Action: Mouse moved to (791, 367)
Screenshot: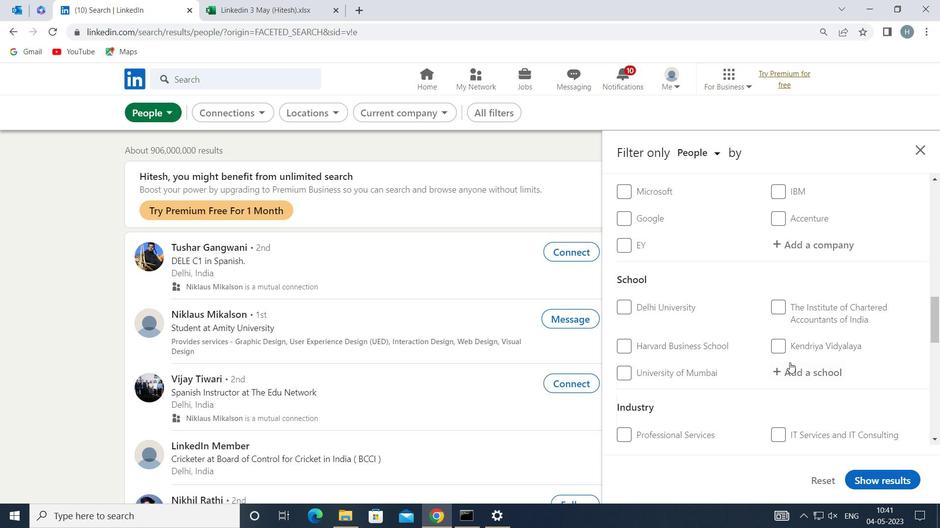 
Action: Mouse pressed left at (791, 367)
Screenshot: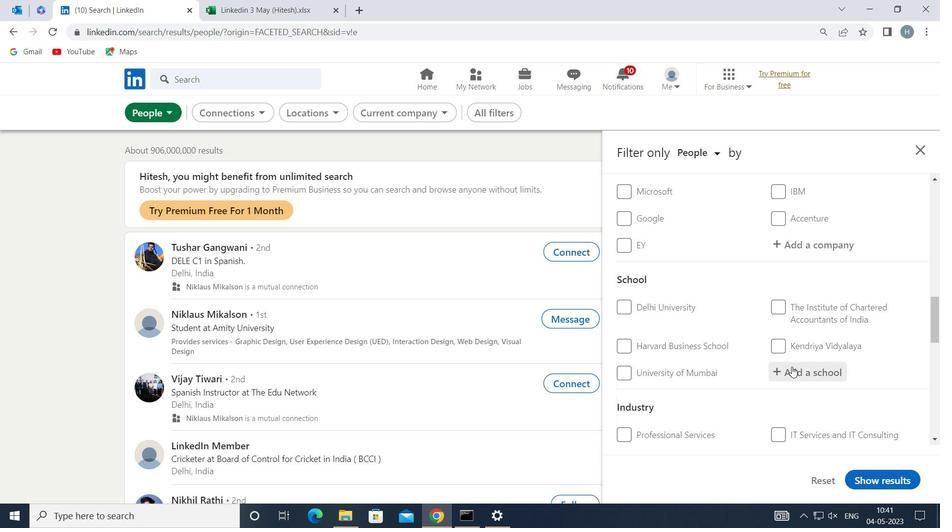
Action: Mouse moved to (791, 367)
Screenshot: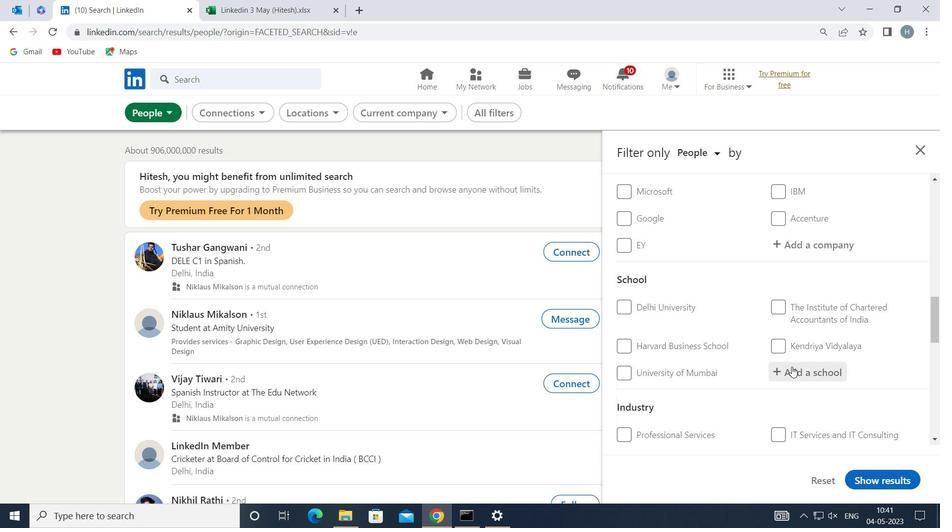 
Action: Key pressed <Key.shift>NIZAM<Key.space><Key.shift>COLLEGE<Key.space><Key.shift>B
Screenshot: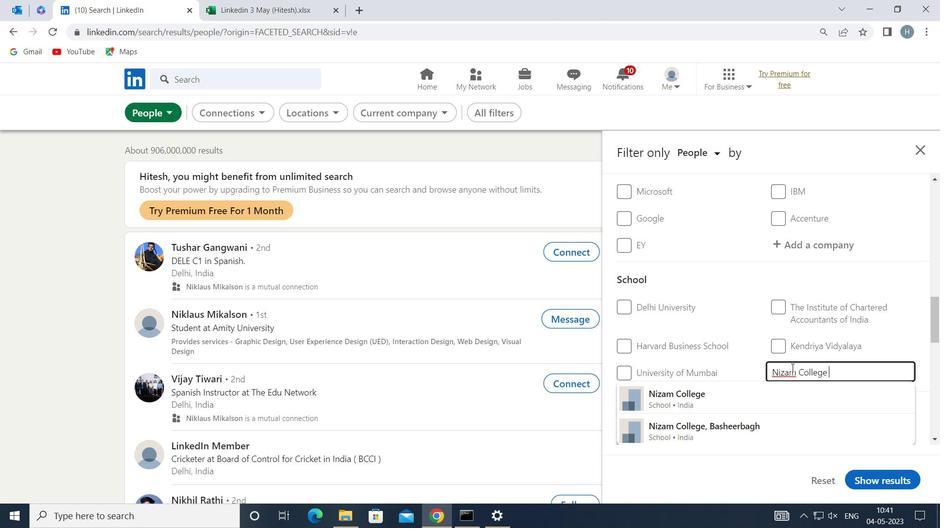 
Action: Mouse moved to (760, 396)
Screenshot: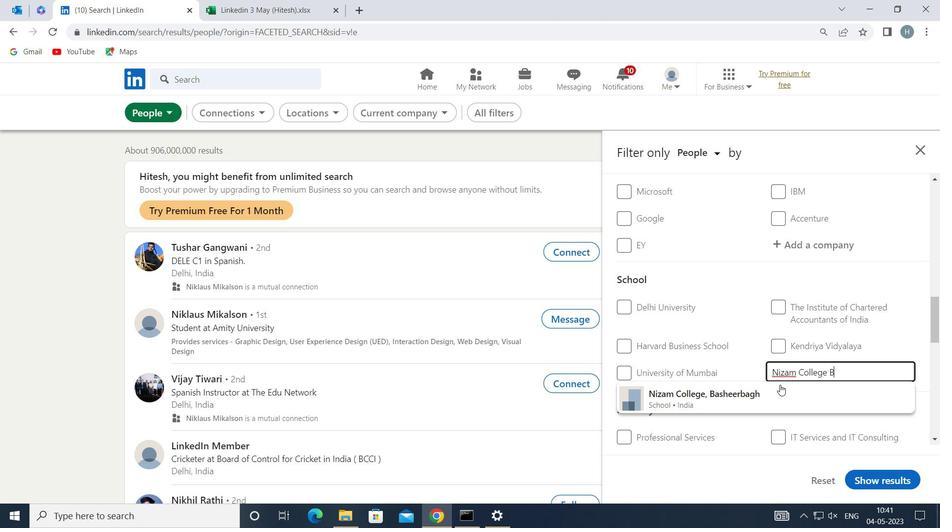
Action: Mouse pressed left at (760, 396)
Screenshot: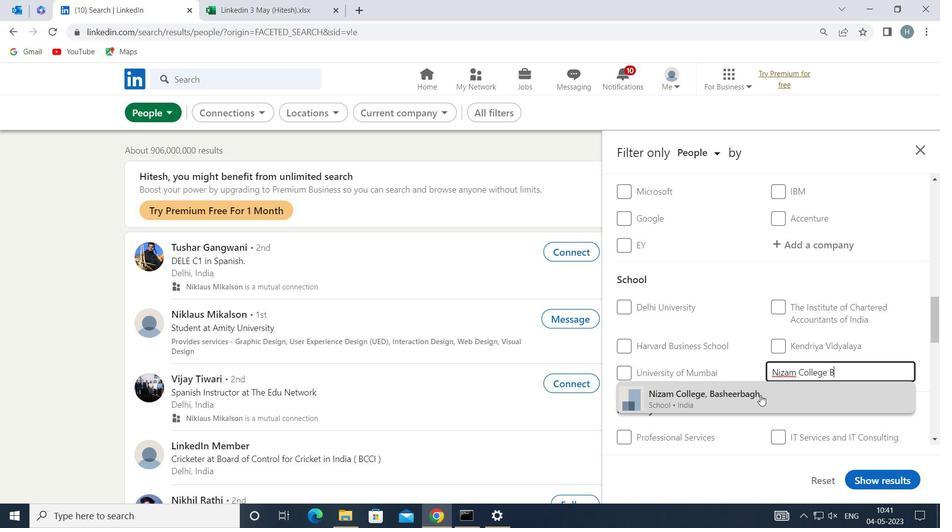 
Action: Mouse moved to (741, 357)
Screenshot: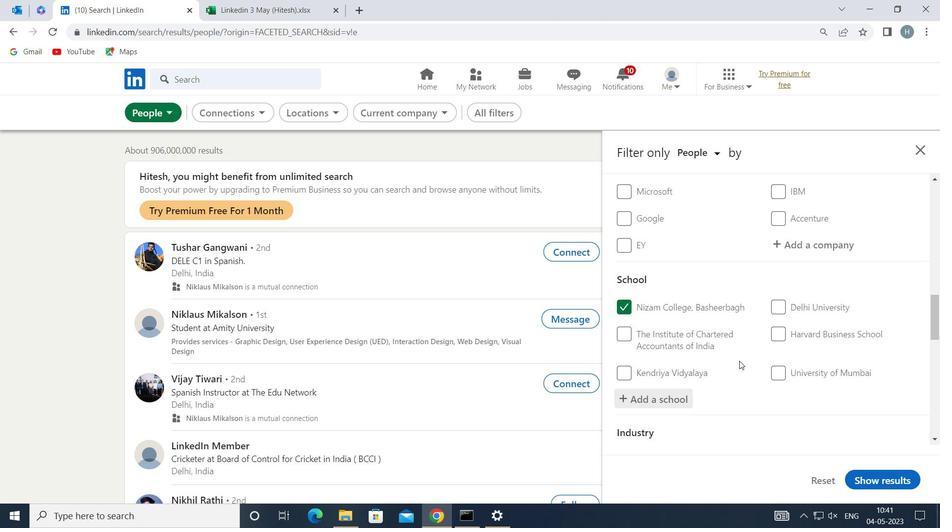 
Action: Mouse scrolled (741, 357) with delta (0, 0)
Screenshot: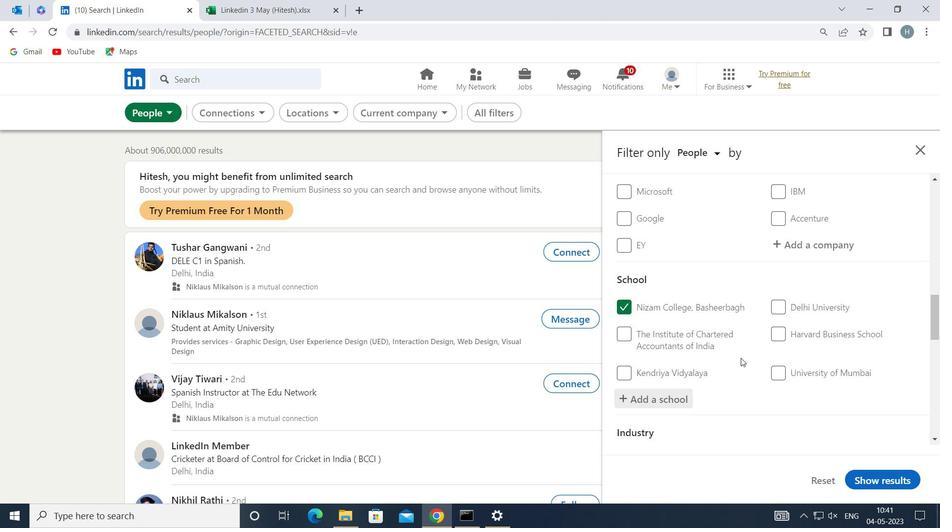 
Action: Mouse scrolled (741, 357) with delta (0, 0)
Screenshot: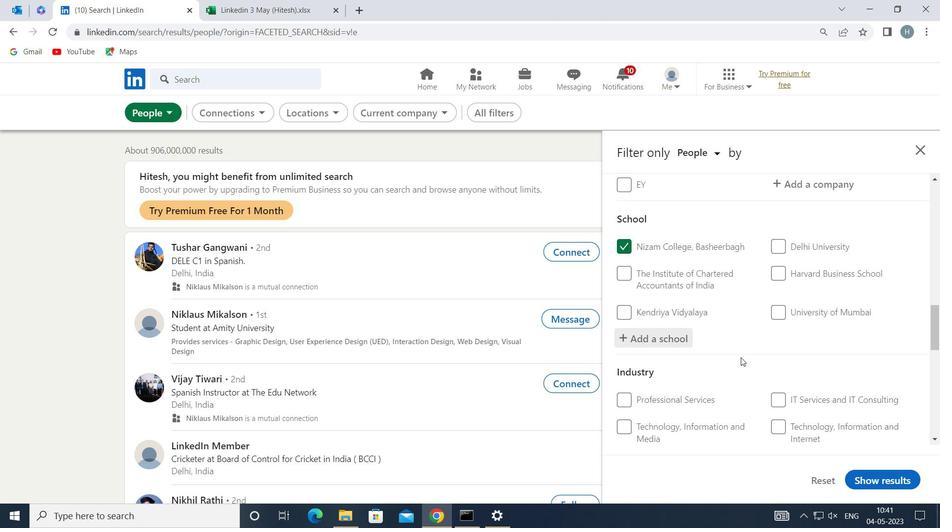 
Action: Mouse moved to (741, 356)
Screenshot: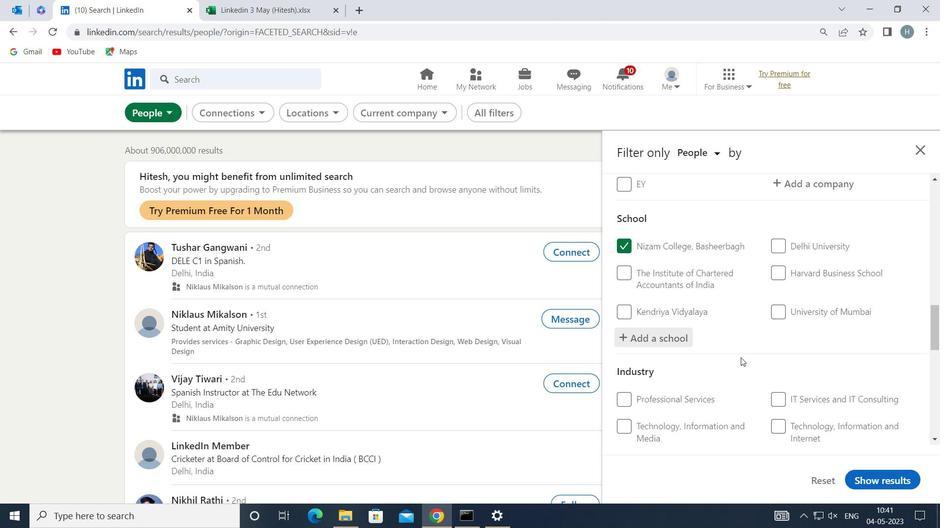 
Action: Mouse scrolled (741, 356) with delta (0, 0)
Screenshot: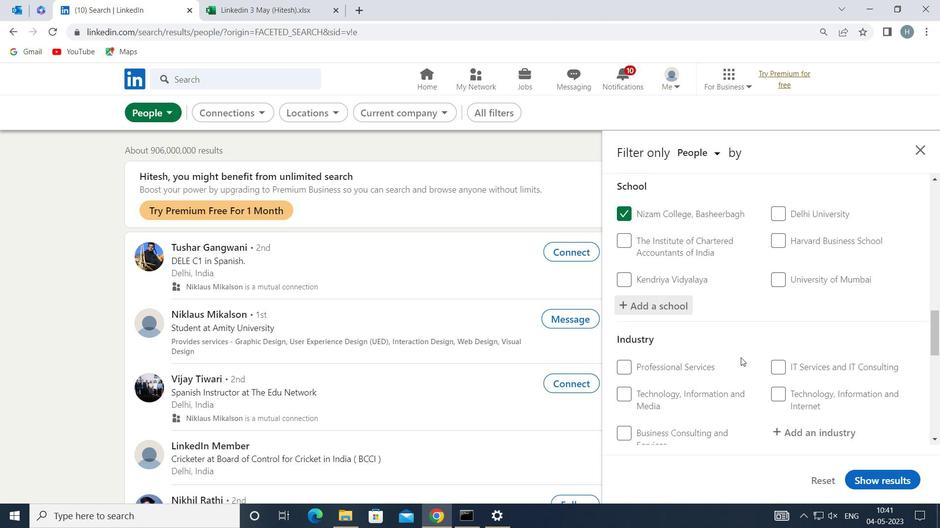 
Action: Mouse moved to (830, 342)
Screenshot: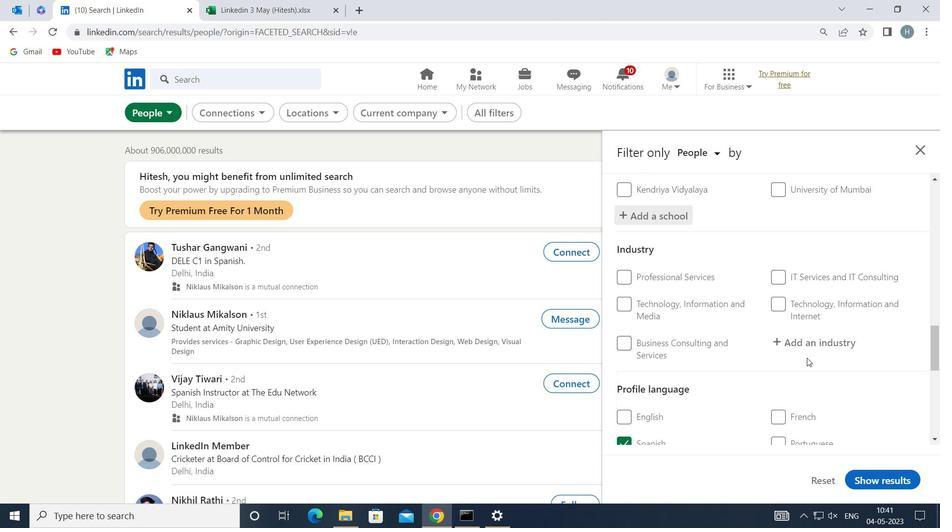 
Action: Mouse pressed left at (830, 342)
Screenshot: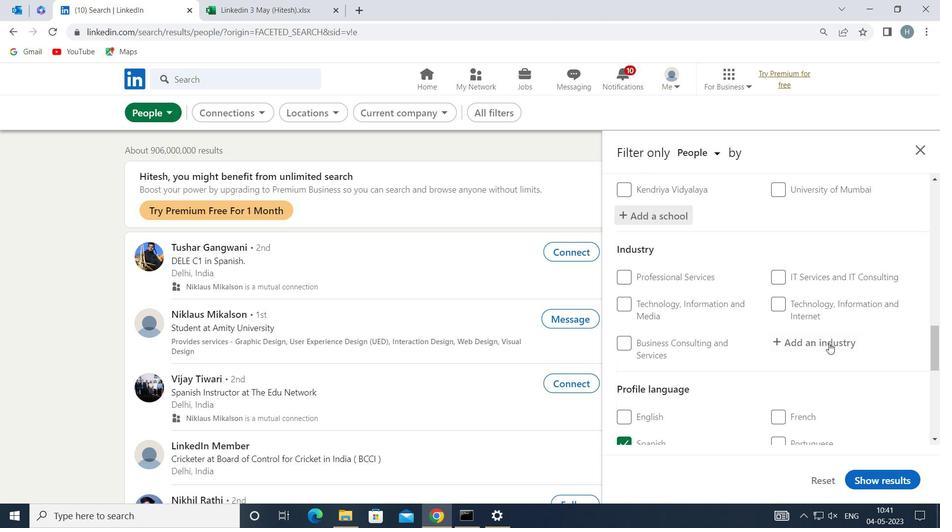 
Action: Mouse moved to (830, 342)
Screenshot: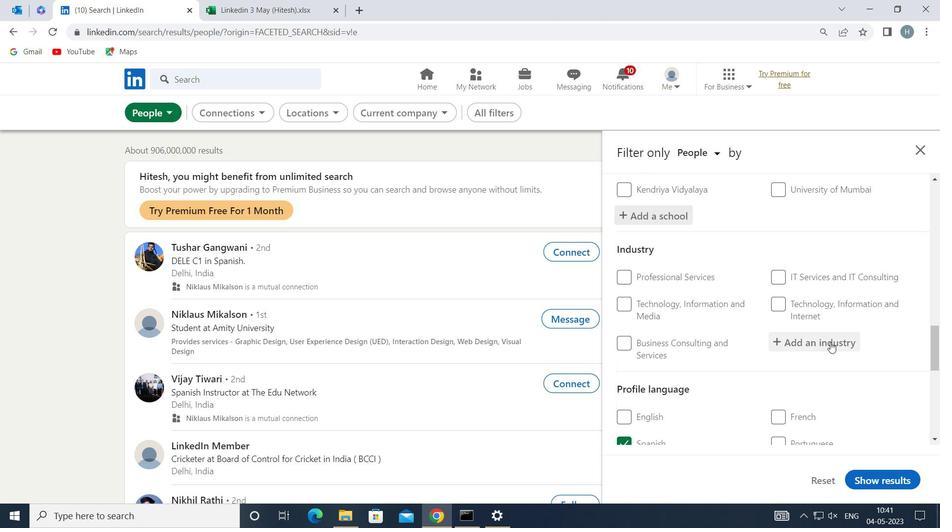 
Action: Key pressed <Key.shift>REPAIR<Key.space>AND<Key.space><Key.shift>MA
Screenshot: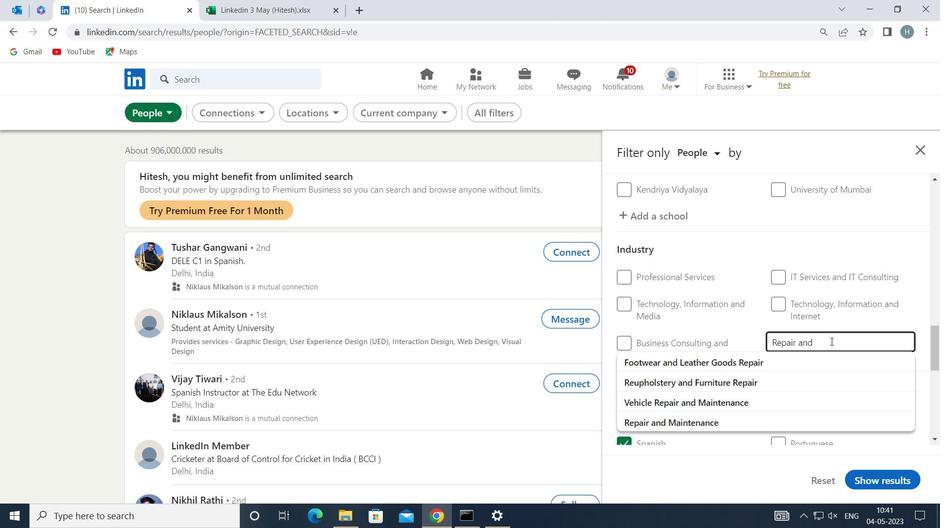 
Action: Mouse moved to (745, 375)
Screenshot: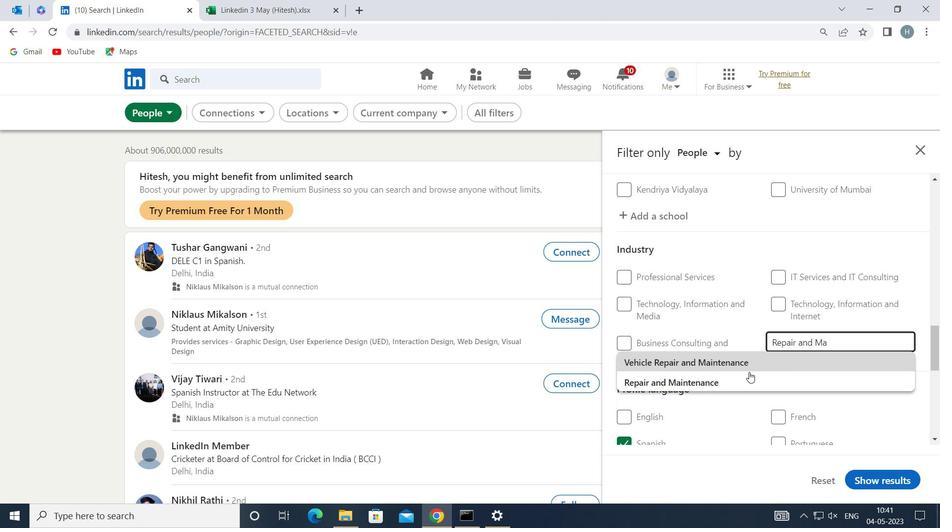
Action: Mouse pressed left at (745, 375)
Screenshot: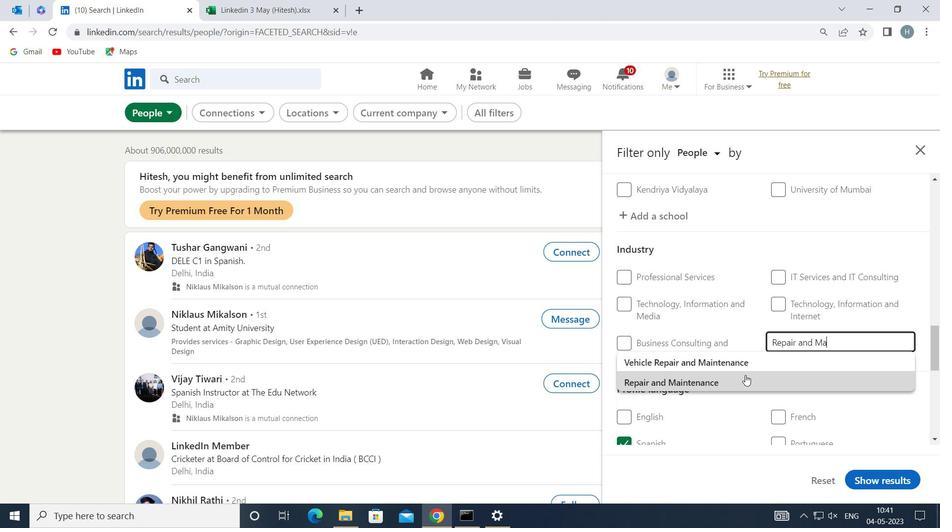 
Action: Mouse moved to (746, 361)
Screenshot: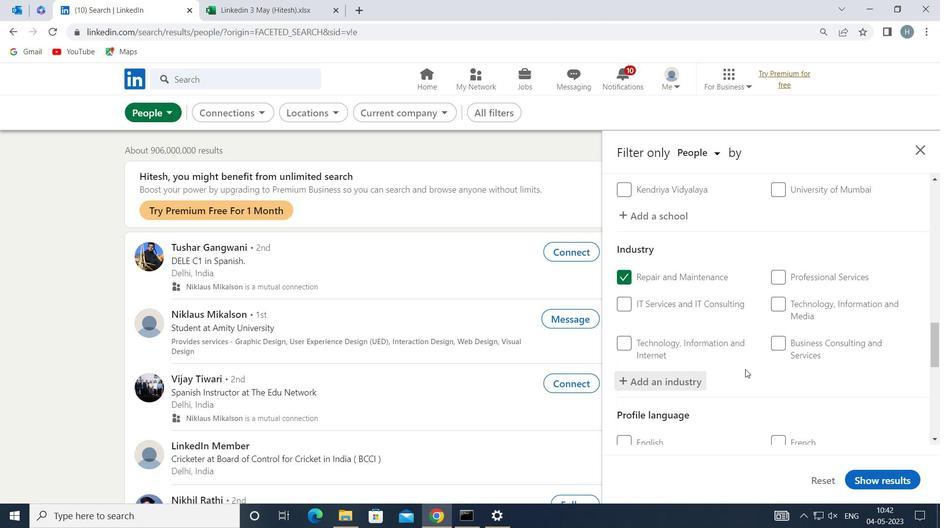 
Action: Mouse scrolled (746, 361) with delta (0, 0)
Screenshot: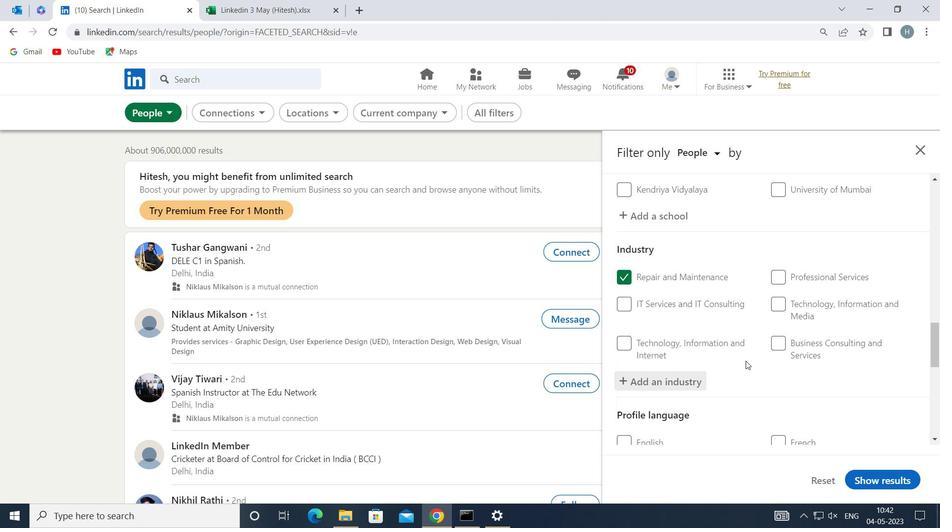 
Action: Mouse scrolled (746, 361) with delta (0, 0)
Screenshot: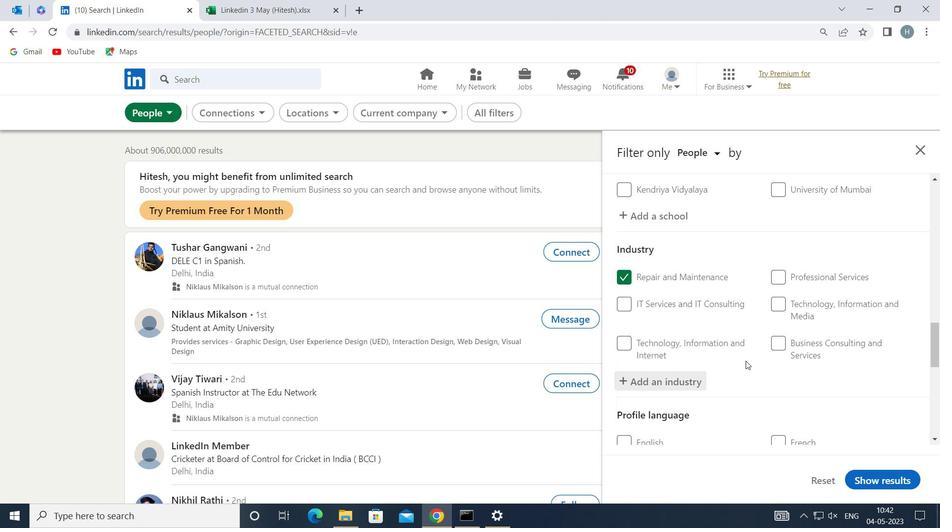 
Action: Mouse scrolled (746, 361) with delta (0, 0)
Screenshot: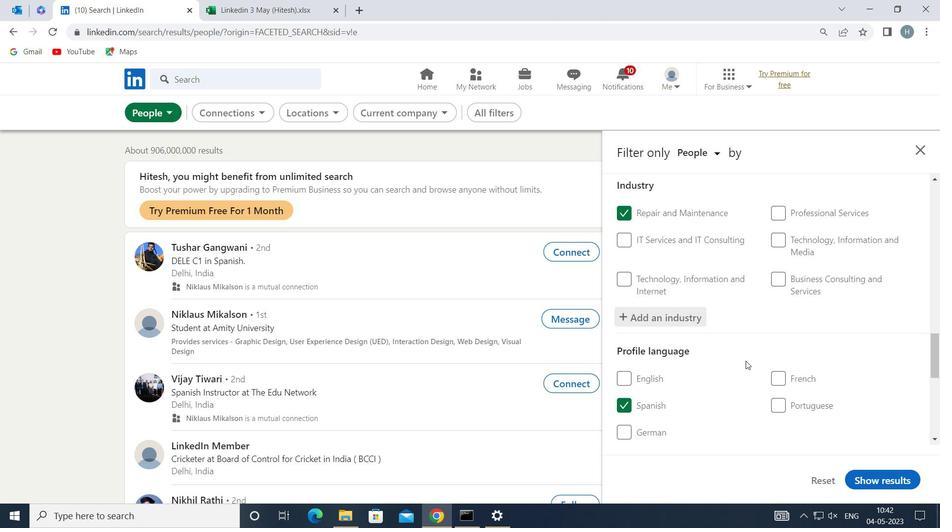 
Action: Mouse scrolled (746, 361) with delta (0, 0)
Screenshot: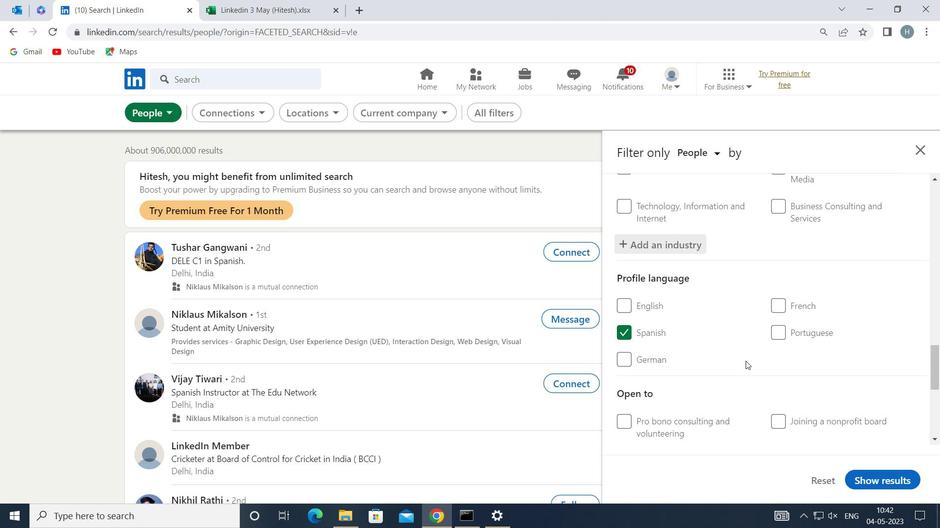 
Action: Mouse scrolled (746, 361) with delta (0, 0)
Screenshot: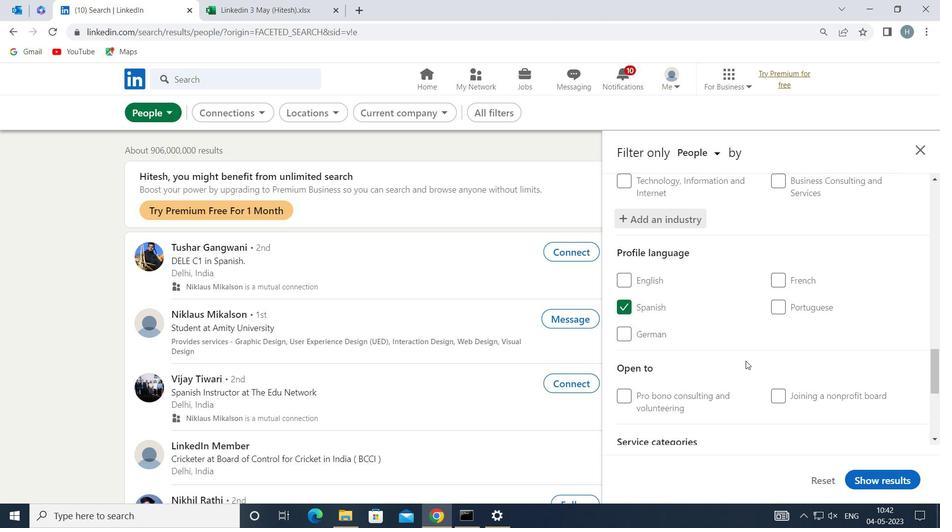 
Action: Mouse moved to (806, 375)
Screenshot: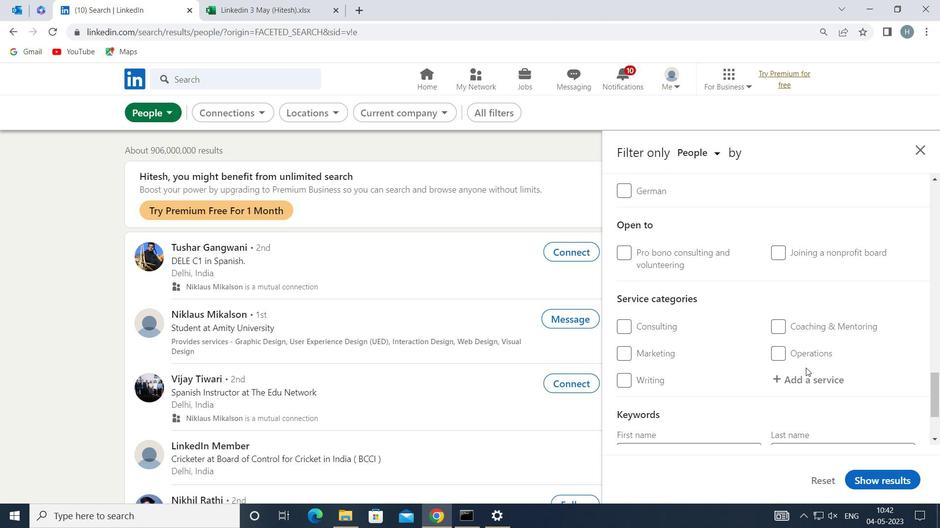 
Action: Mouse pressed left at (806, 375)
Screenshot: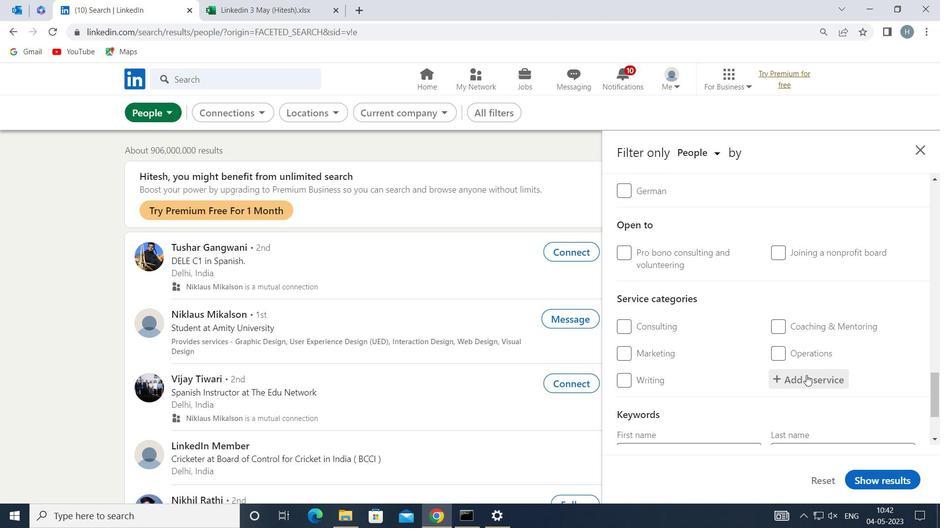 
Action: Mouse moved to (800, 374)
Screenshot: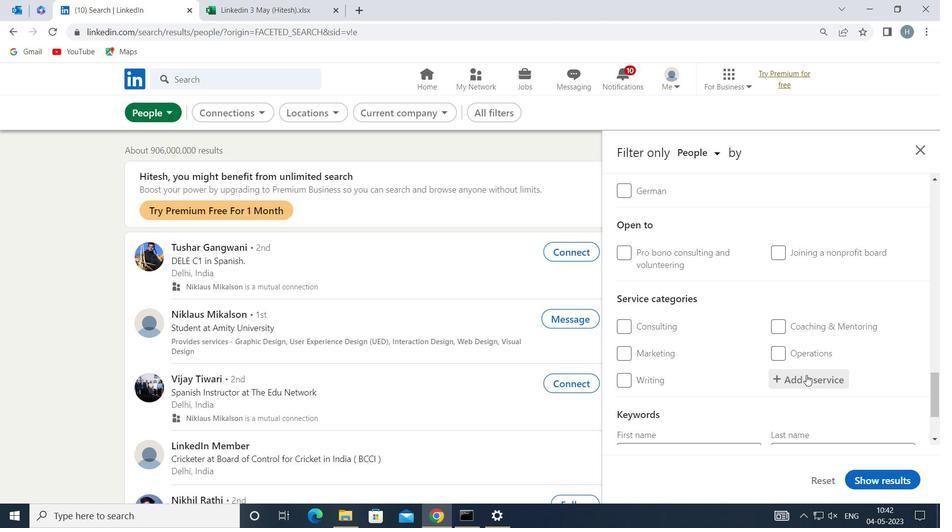 
Action: Key pressed <Key.shift>COACHING<Key.space><Key.shift>&<Key.space><Key.shift>MEN
Screenshot: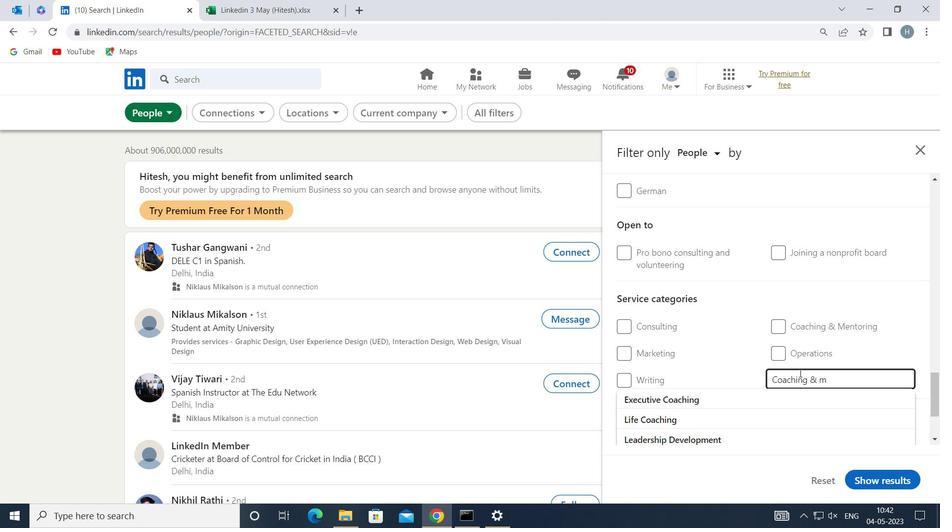 
Action: Mouse moved to (867, 381)
Screenshot: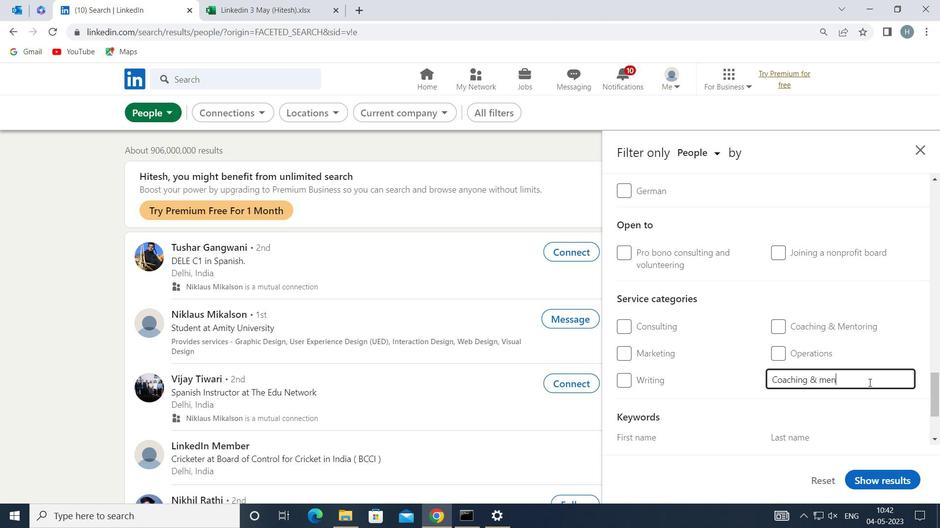 
Action: Key pressed TORING
Screenshot: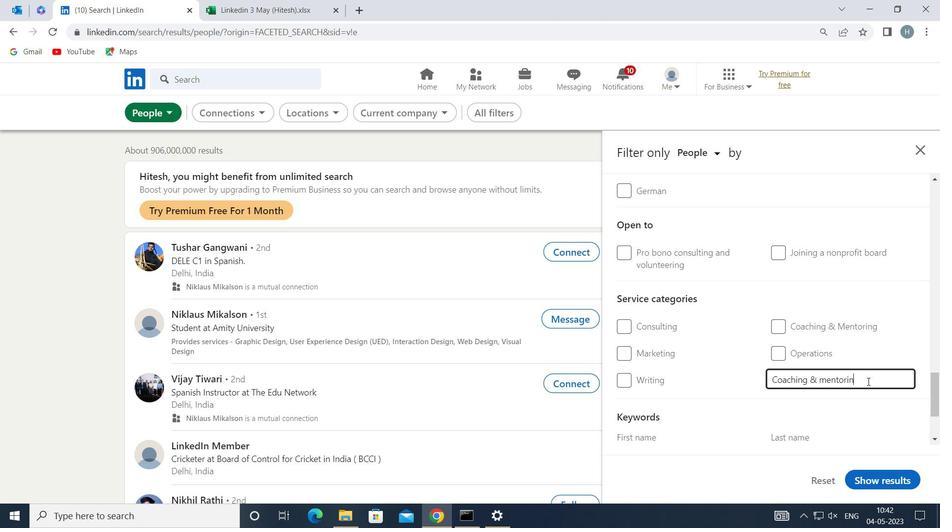 
Action: Mouse moved to (867, 395)
Screenshot: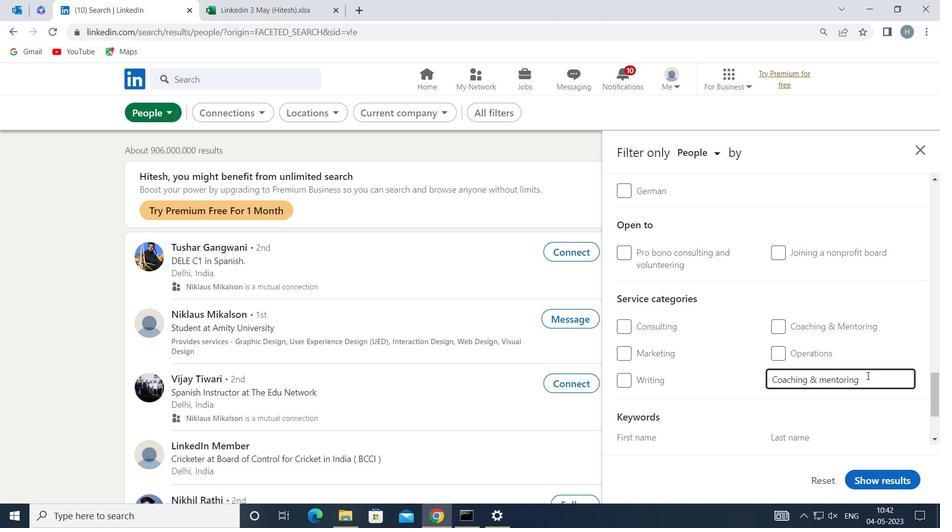 
Action: Mouse pressed left at (867, 395)
Screenshot: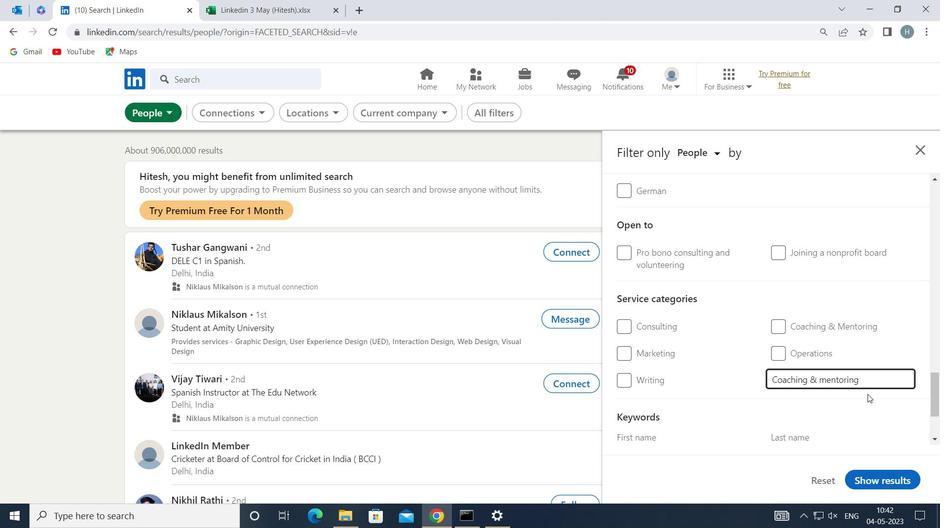 
Action: Mouse moved to (888, 345)
Screenshot: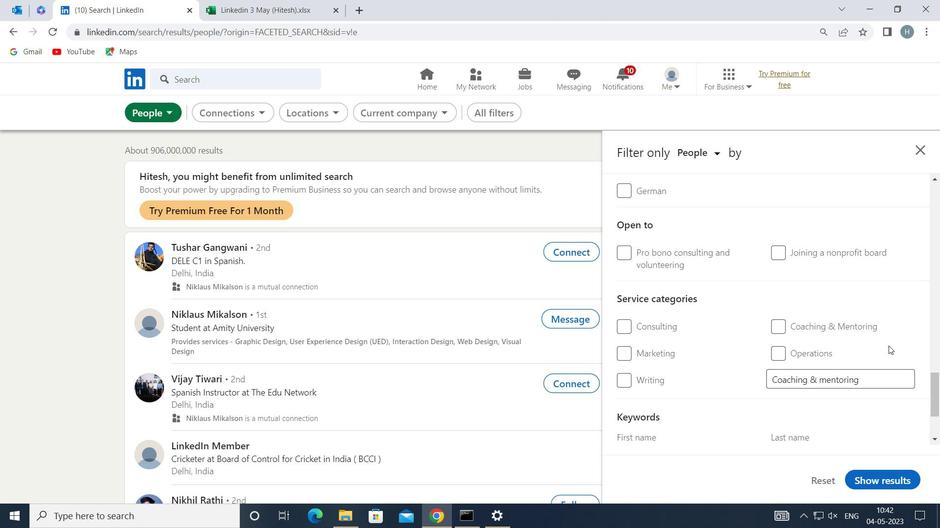 
Action: Mouse scrolled (888, 345) with delta (0, 0)
Screenshot: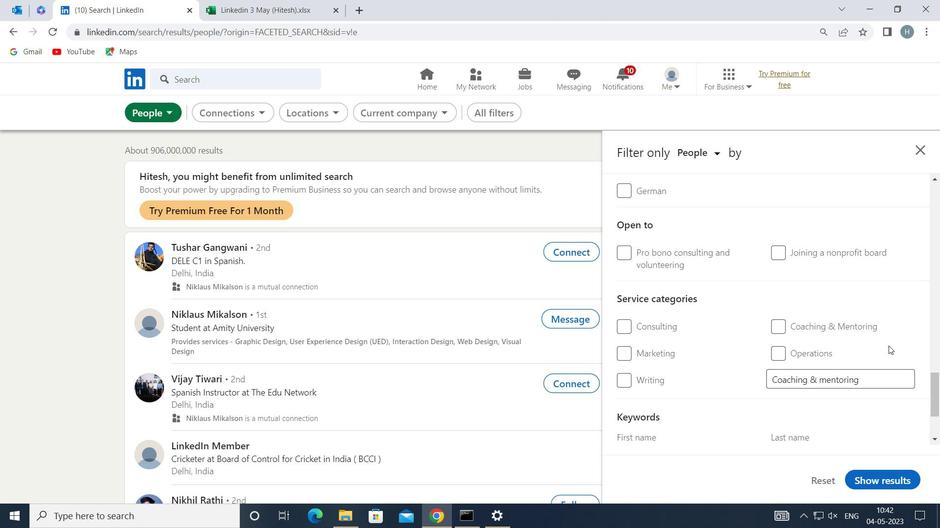 
Action: Mouse moved to (882, 336)
Screenshot: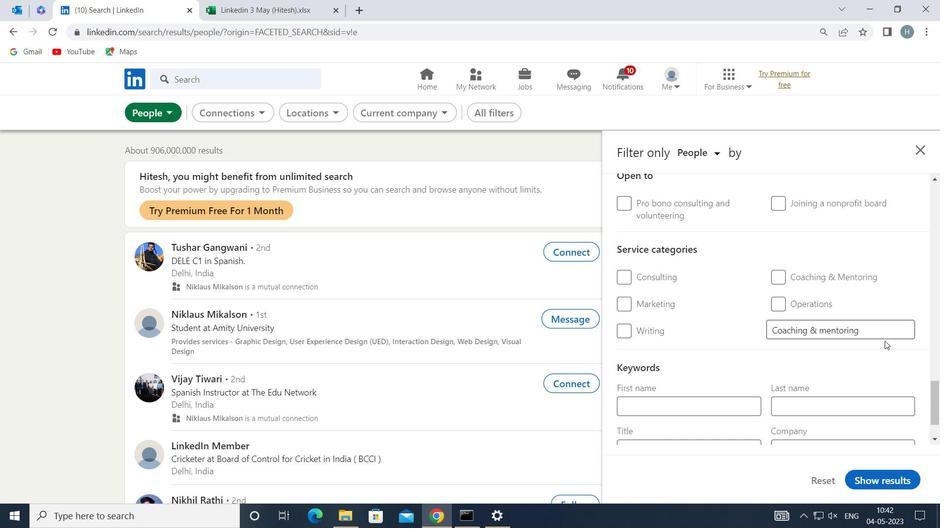 
Action: Mouse scrolled (882, 336) with delta (0, 0)
Screenshot: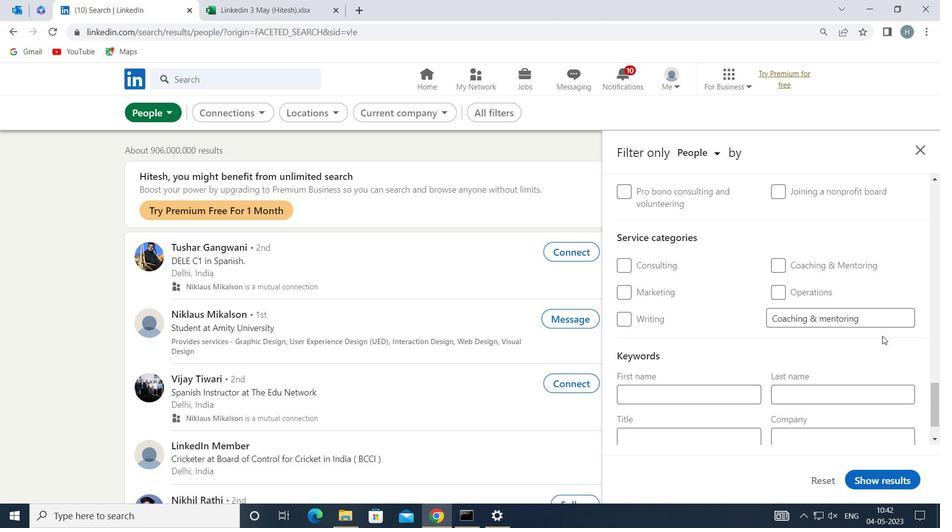 
Action: Mouse moved to (881, 308)
Screenshot: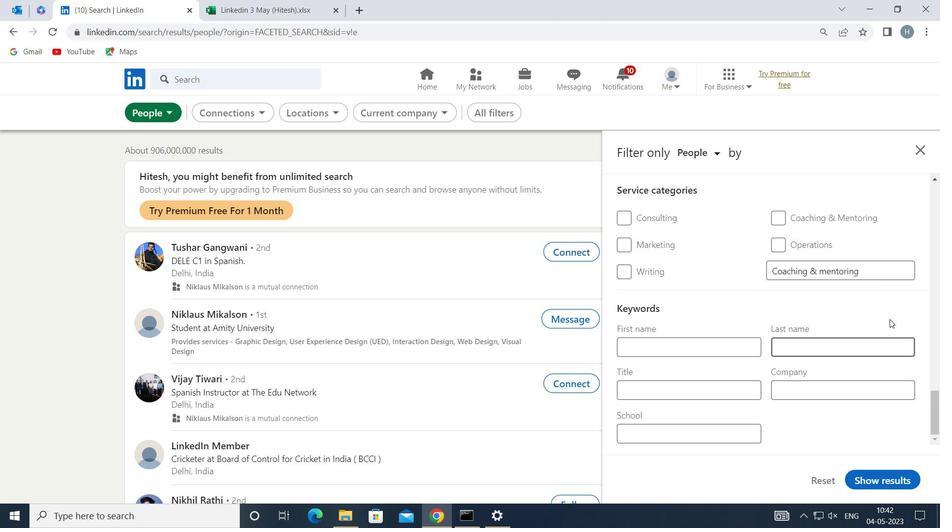 
Action: Mouse scrolled (881, 308) with delta (0, 0)
Screenshot: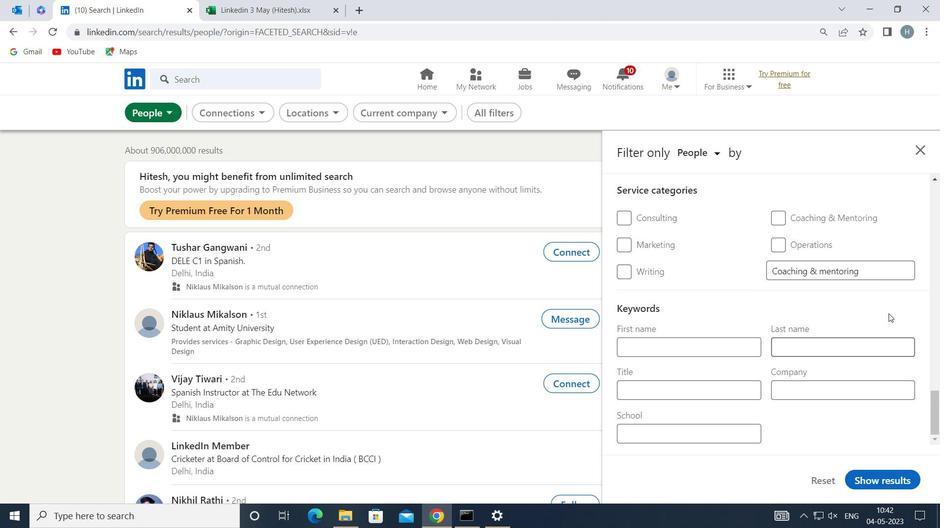 
Action: Mouse moved to (733, 388)
Screenshot: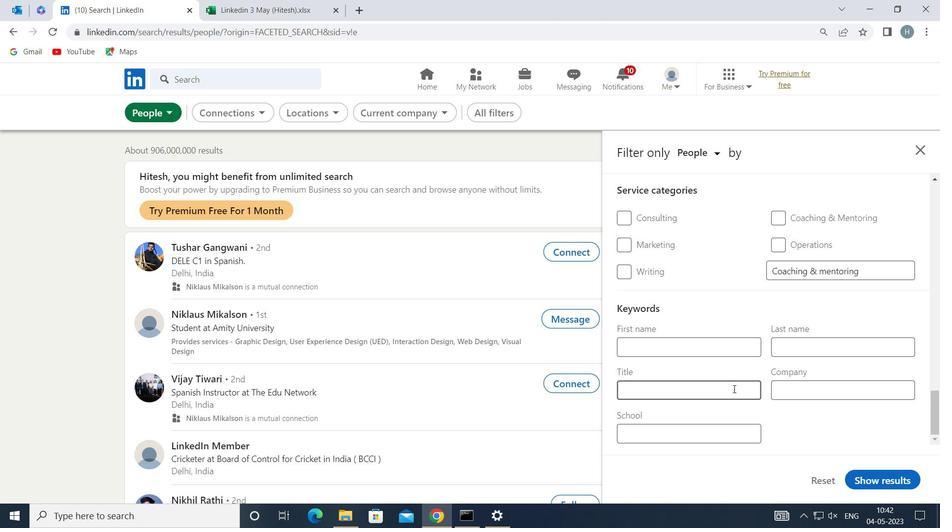 
Action: Mouse pressed left at (733, 388)
Screenshot: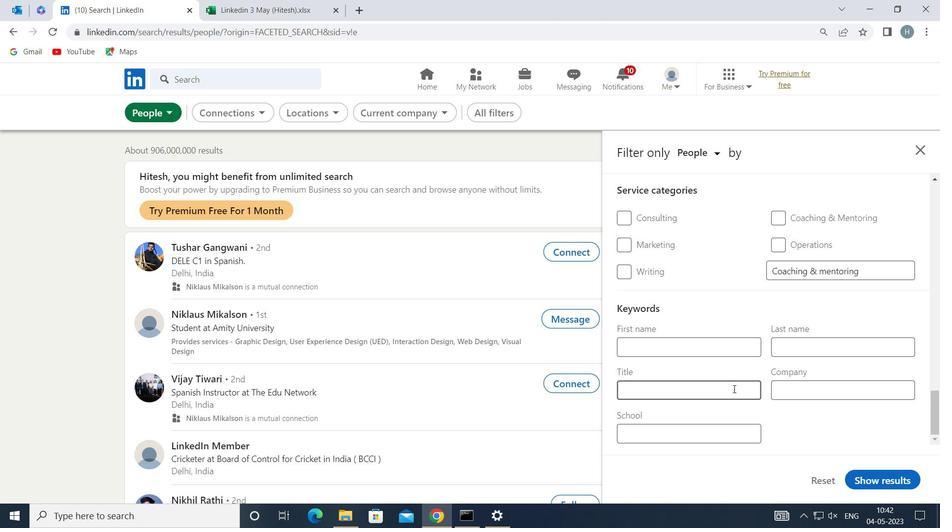 
Action: Key pressed <Key.shift>OPERATIONS<Key.space><Key.shift>PROFESSIONAL
Screenshot: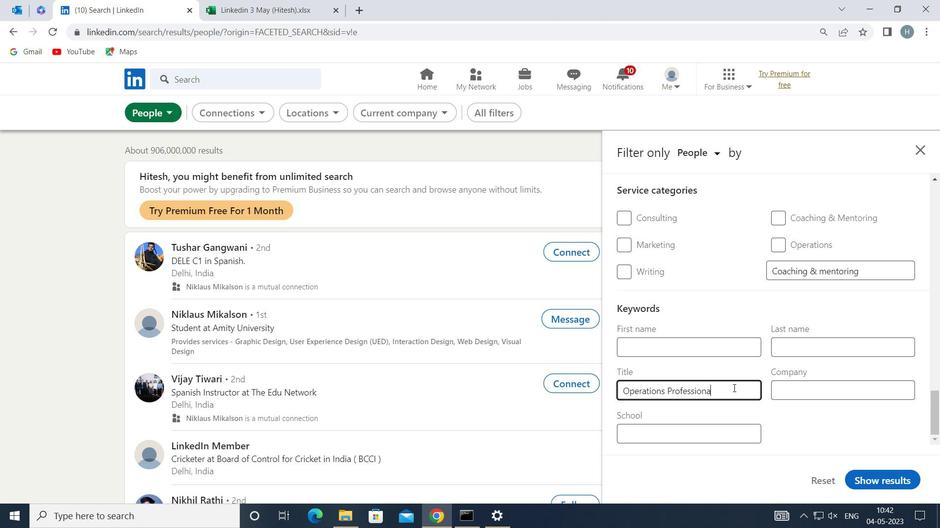 
Action: Mouse moved to (893, 481)
Screenshot: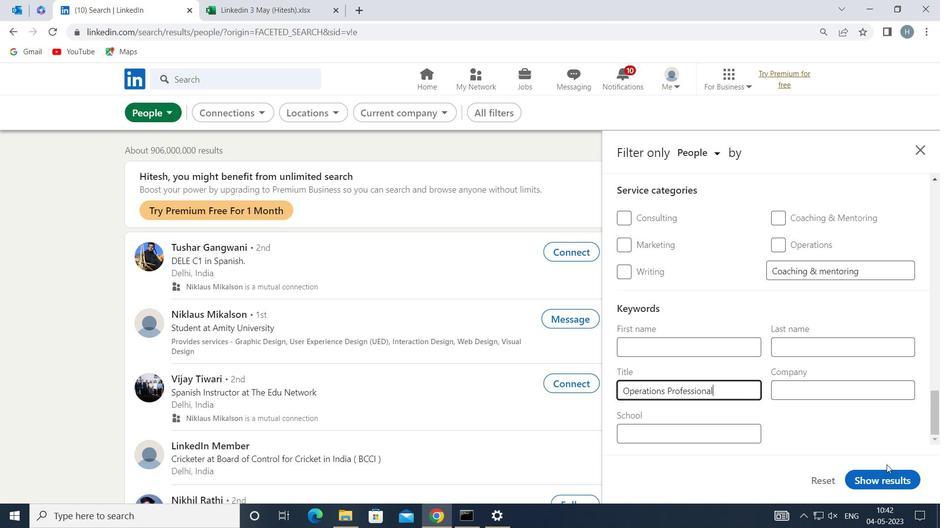 
Action: Mouse pressed left at (893, 481)
Screenshot: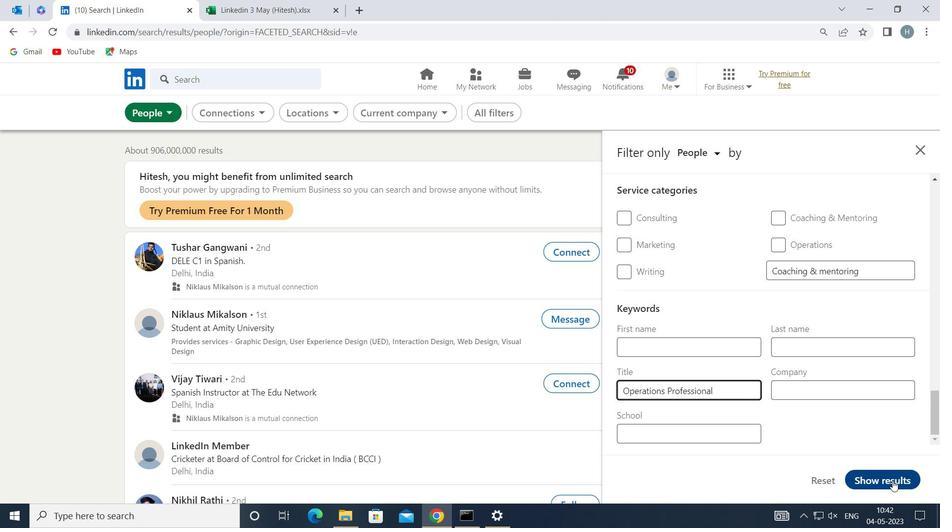 
Action: Mouse moved to (677, 296)
Screenshot: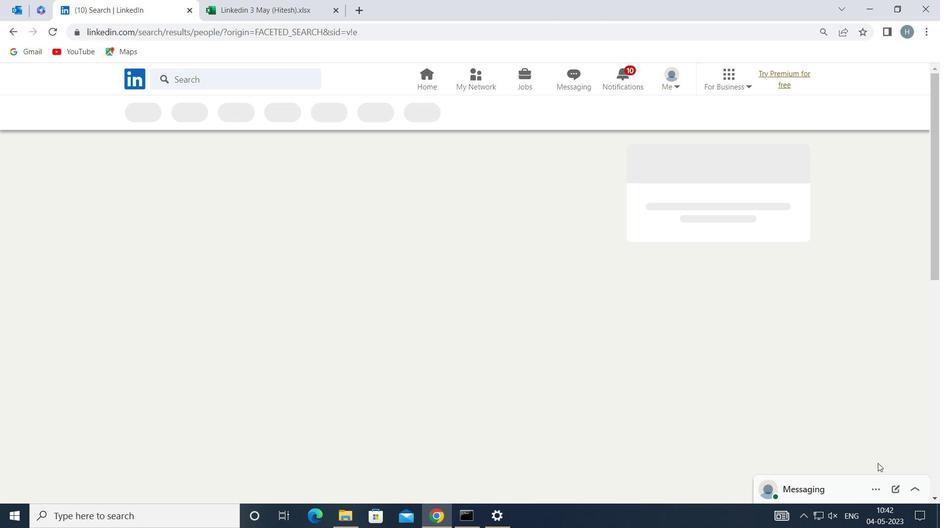 
